 Task: Search one way flight ticket for 1 adult, 1 child, 1 infant in seat in premium economy from St. George: St. George Regional Airport to Rockford: Chicago Rockford International Airport(was Northwest Chicagoland Regional Airport At Rockford) on 5-1-2023. Choice of flights is Delta. Number of bags: 6 checked bags. Price is upto 86000. Outbound departure time preference is 11:00.
Action: Mouse moved to (204, 370)
Screenshot: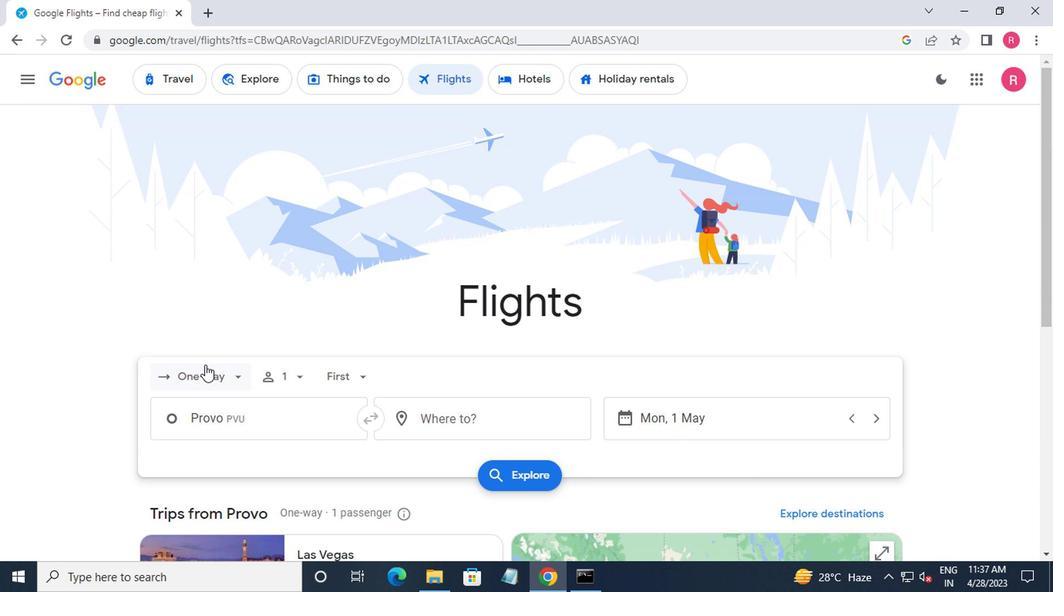 
Action: Mouse pressed left at (204, 370)
Screenshot: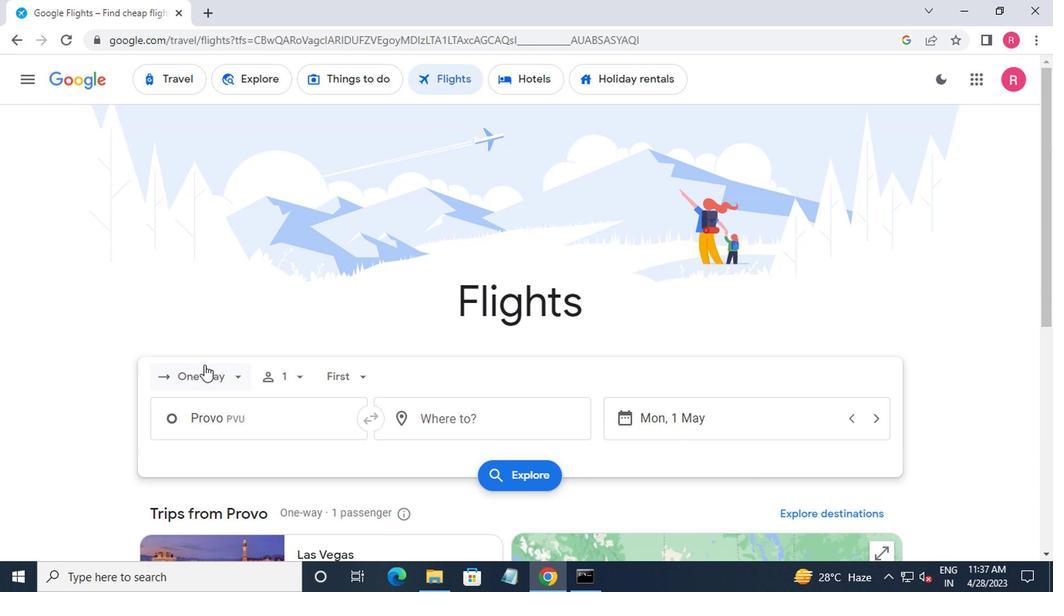 
Action: Mouse moved to (206, 449)
Screenshot: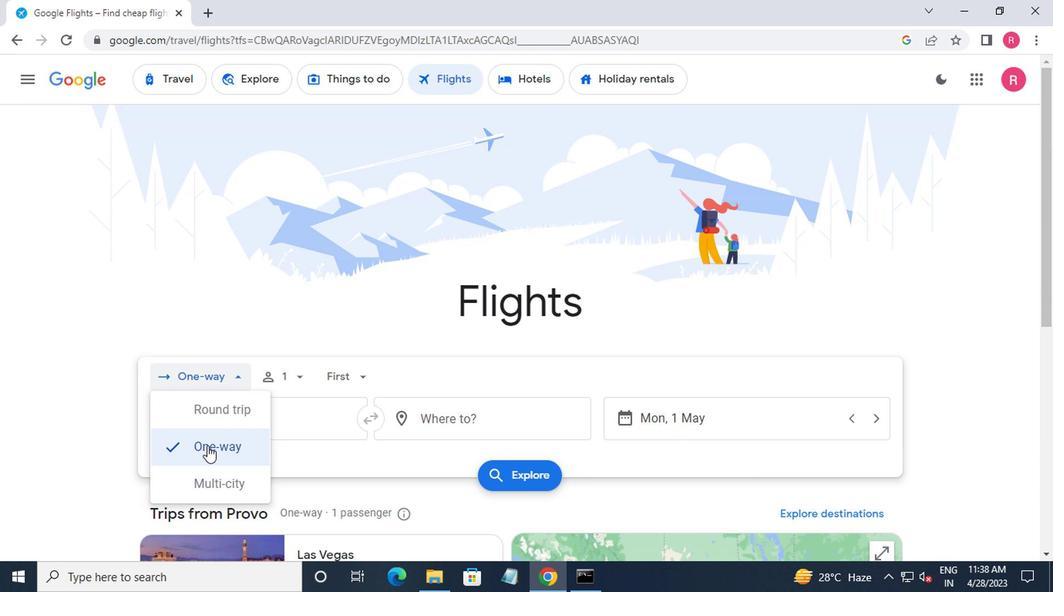 
Action: Mouse pressed left at (206, 449)
Screenshot: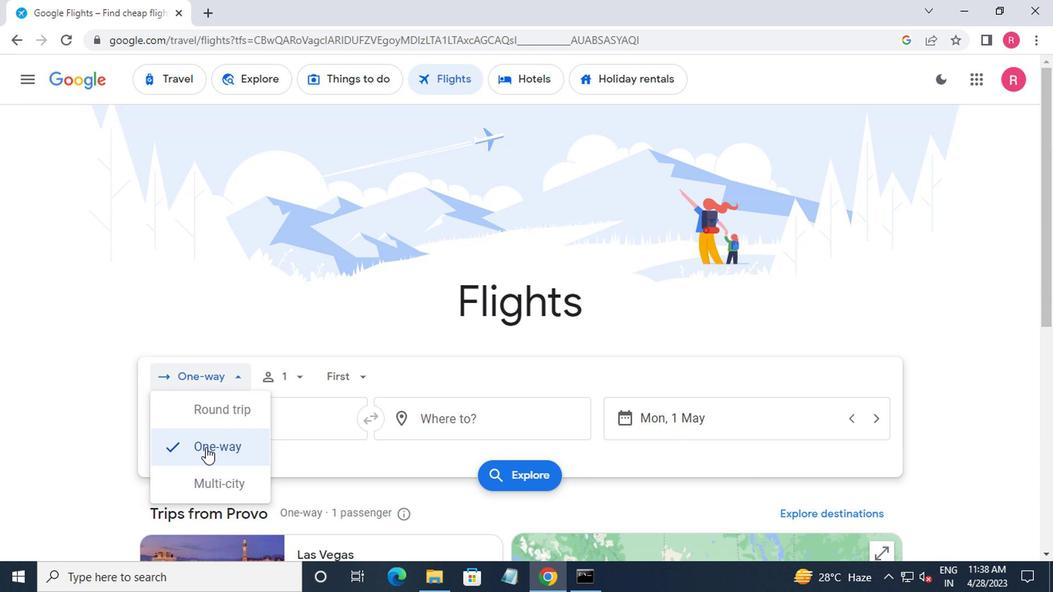 
Action: Mouse moved to (288, 385)
Screenshot: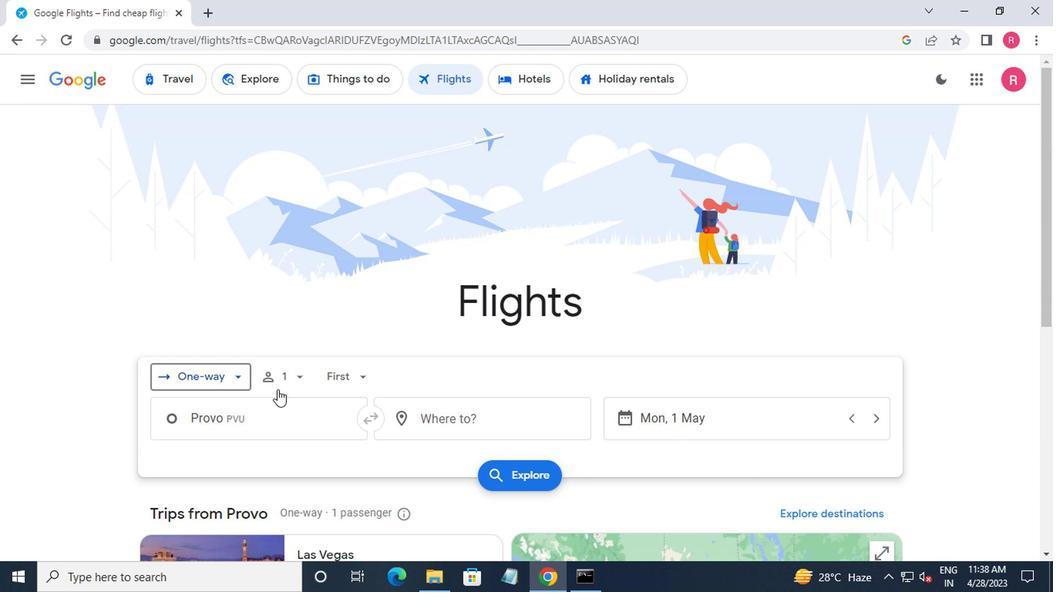 
Action: Mouse pressed left at (288, 385)
Screenshot: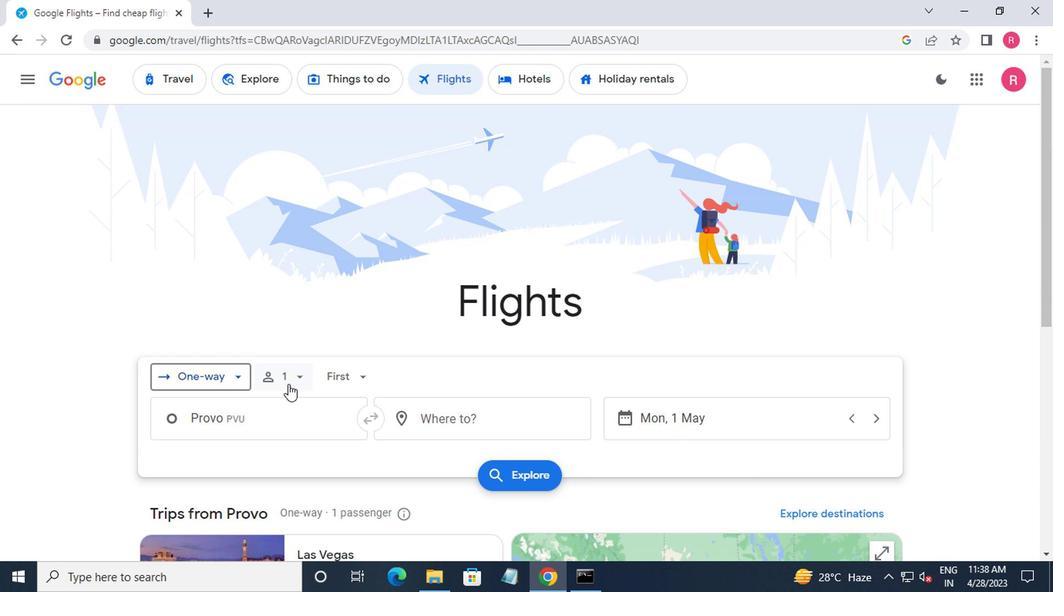 
Action: Mouse moved to (414, 459)
Screenshot: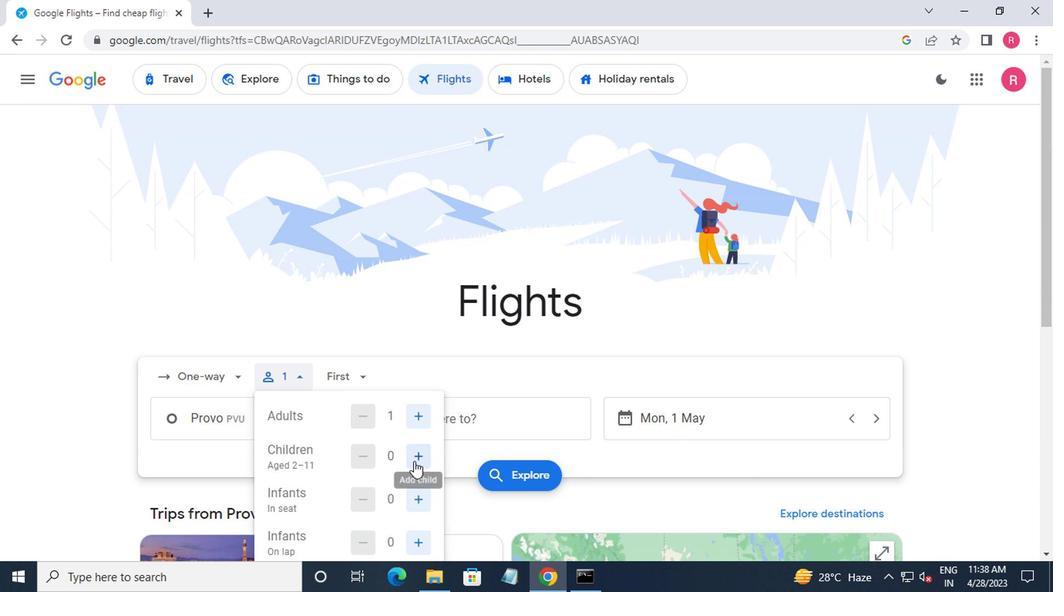 
Action: Mouse pressed left at (414, 459)
Screenshot: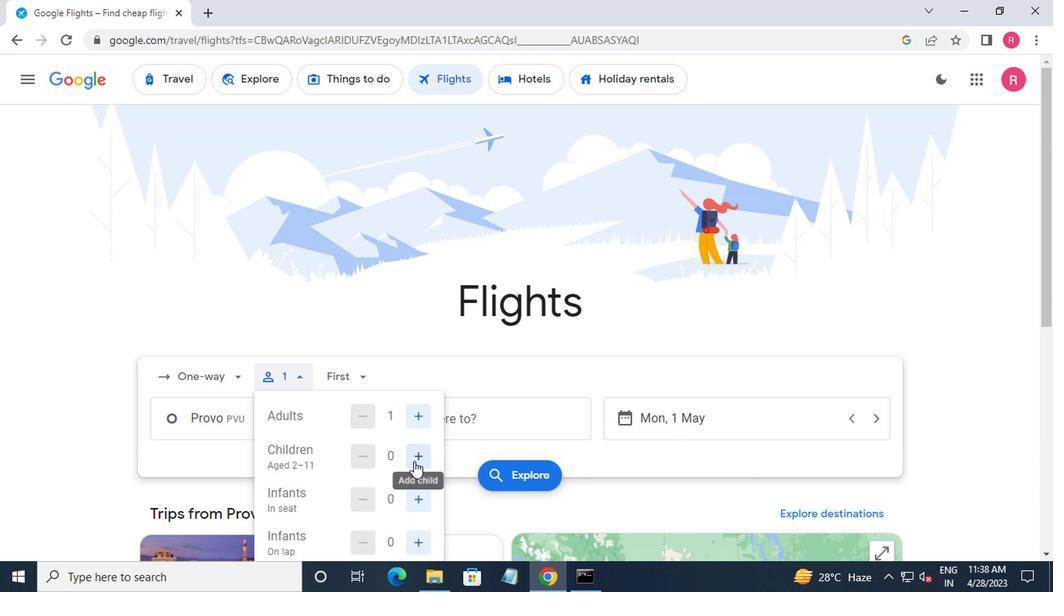 
Action: Mouse moved to (414, 509)
Screenshot: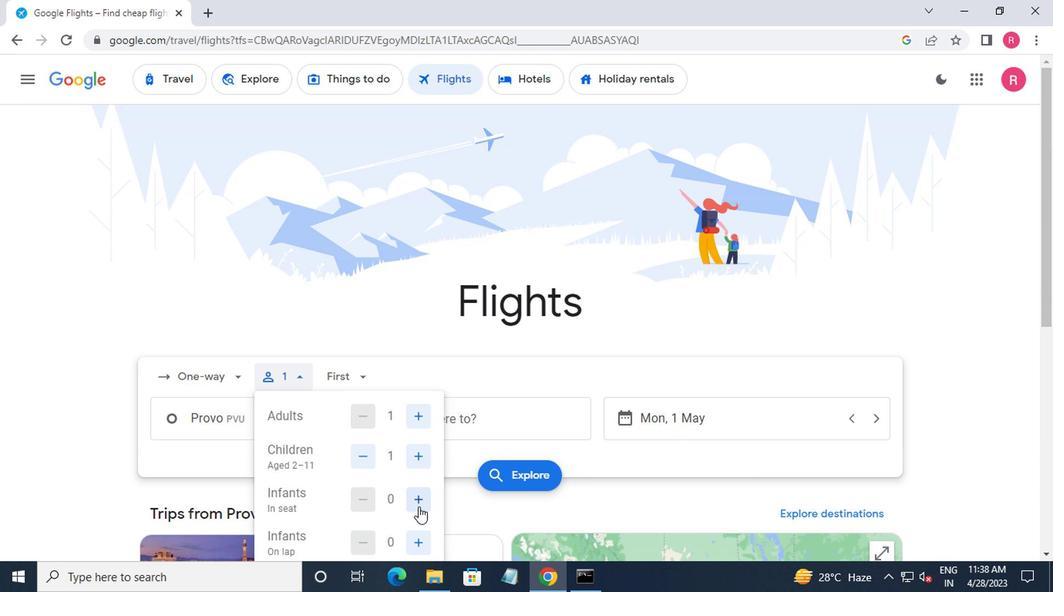 
Action: Mouse pressed left at (414, 509)
Screenshot: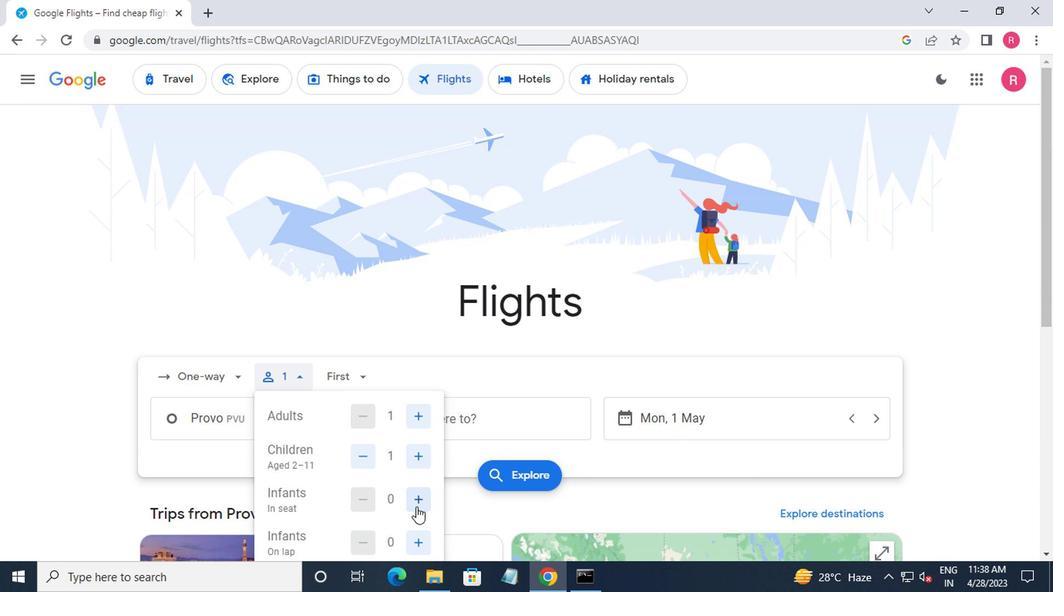 
Action: Mouse moved to (350, 384)
Screenshot: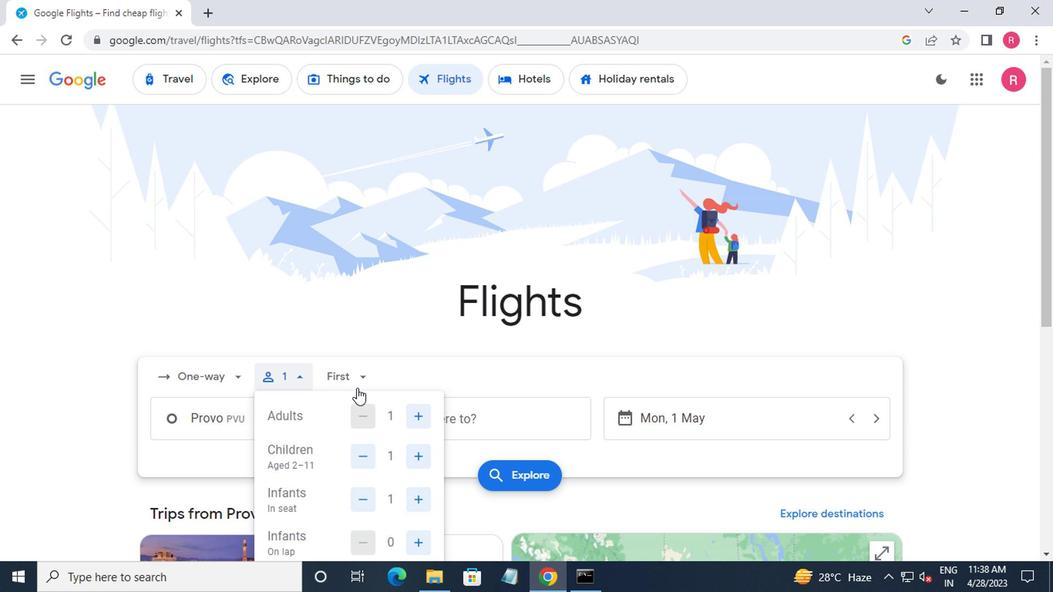 
Action: Mouse pressed left at (350, 384)
Screenshot: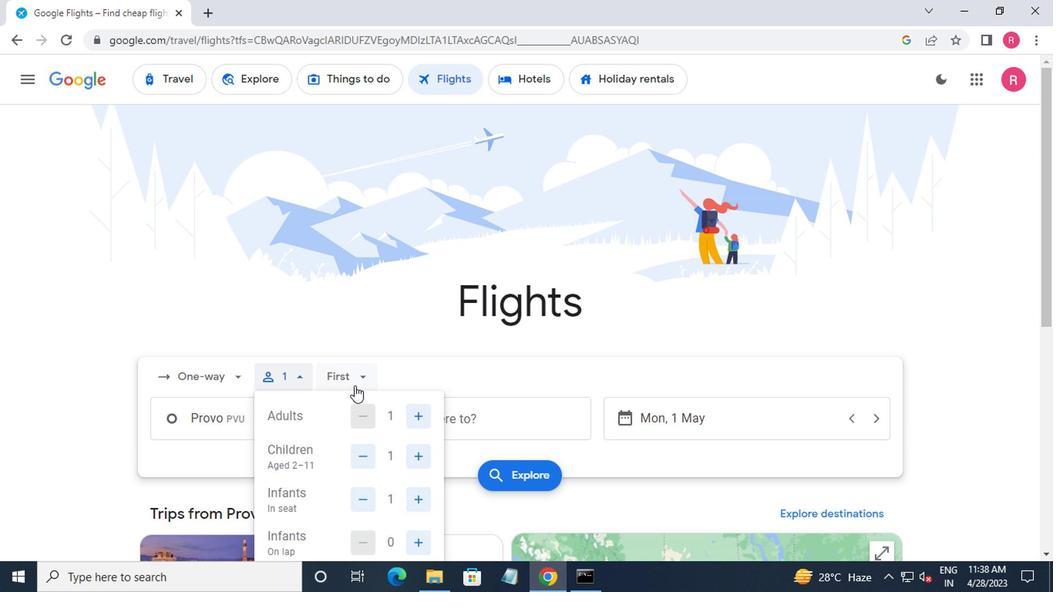 
Action: Mouse moved to (386, 458)
Screenshot: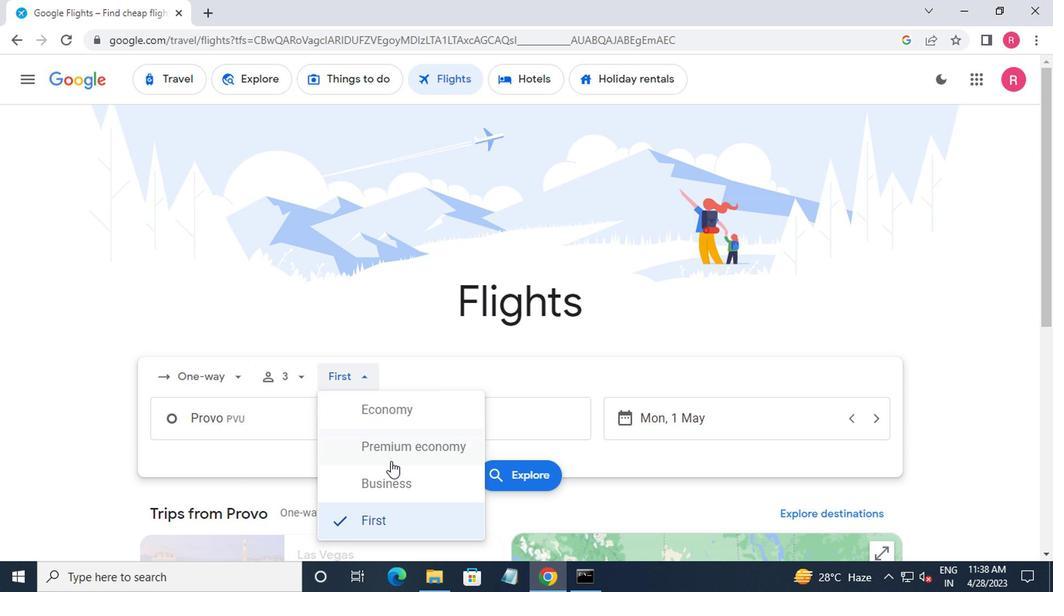 
Action: Mouse pressed left at (386, 458)
Screenshot: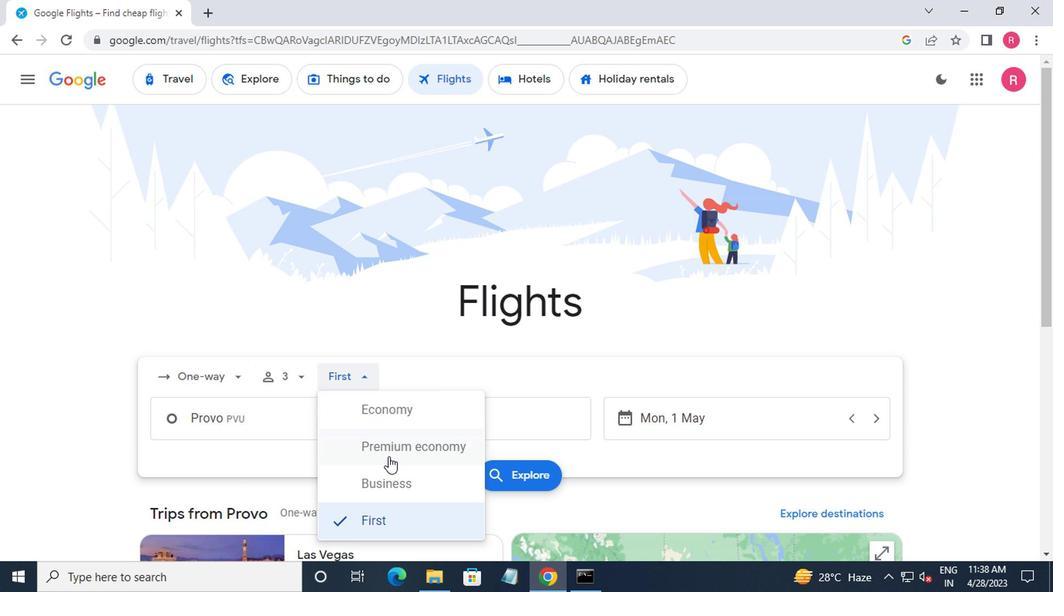 
Action: Mouse moved to (307, 423)
Screenshot: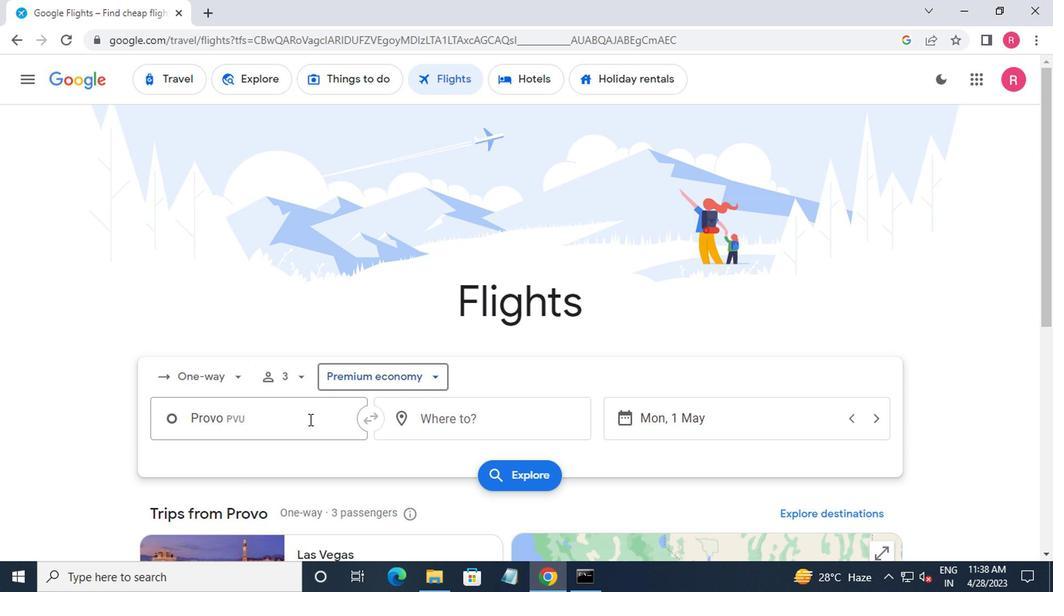 
Action: Mouse pressed left at (307, 423)
Screenshot: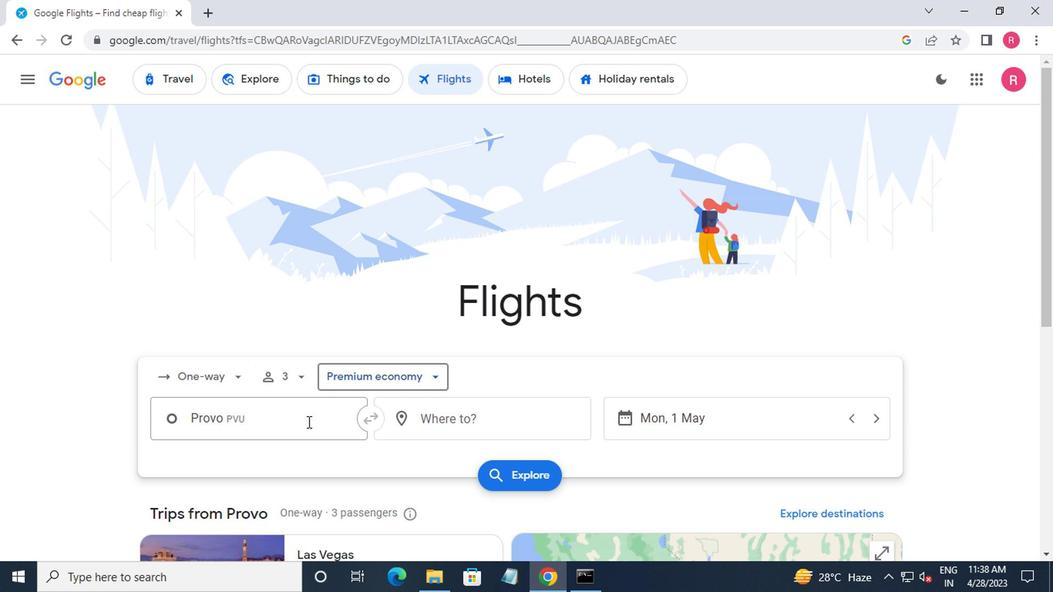 
Action: Mouse moved to (307, 424)
Screenshot: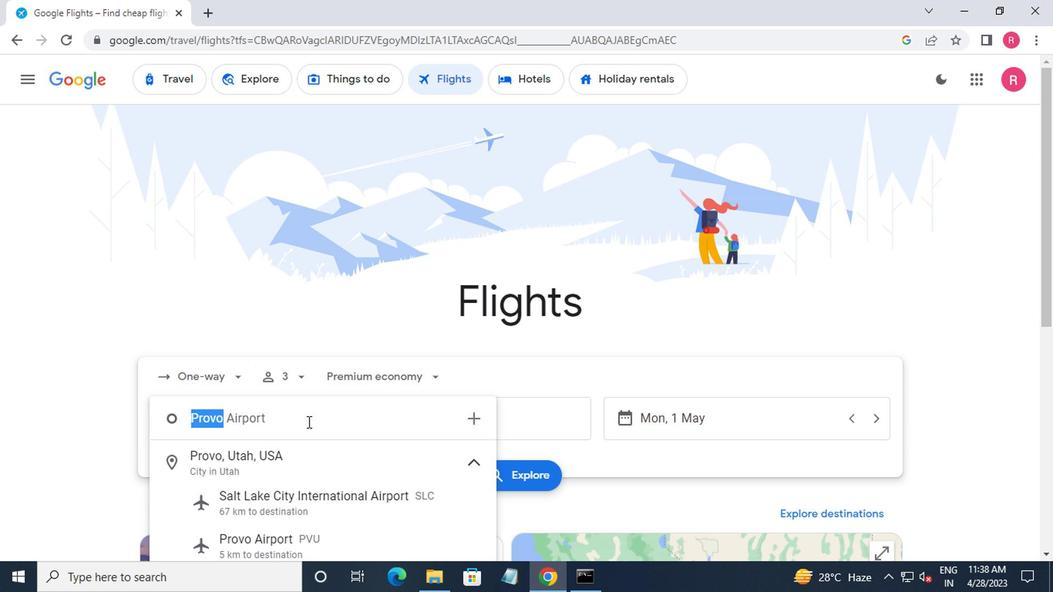 
Action: Key pressed <Key.shift><Key.shift><Key.shift><Key.shift><Key.shift><Key.shift><Key.shift><Key.shift><Key.shift><Key.shift>ST.<Key.space><Key.shift><Key.shift><Key.shift><Key.shift><Key.shift><Key.shift><Key.shift><Key.shift><Key.shift><Key.shift><Key.shift><Key.shift><Key.shift><Key.shift>GE
Screenshot: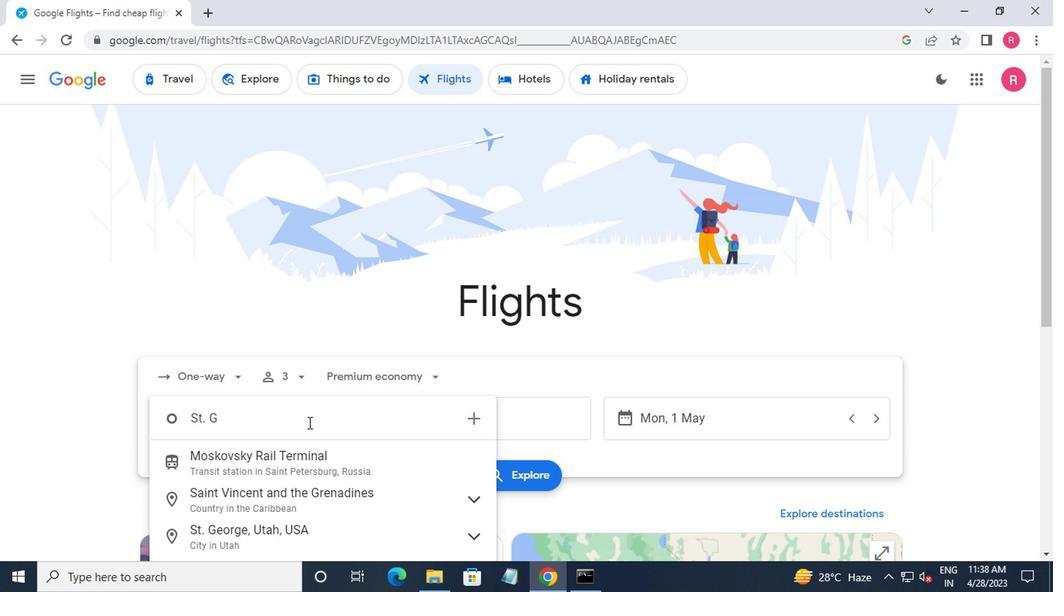 
Action: Mouse moved to (236, 544)
Screenshot: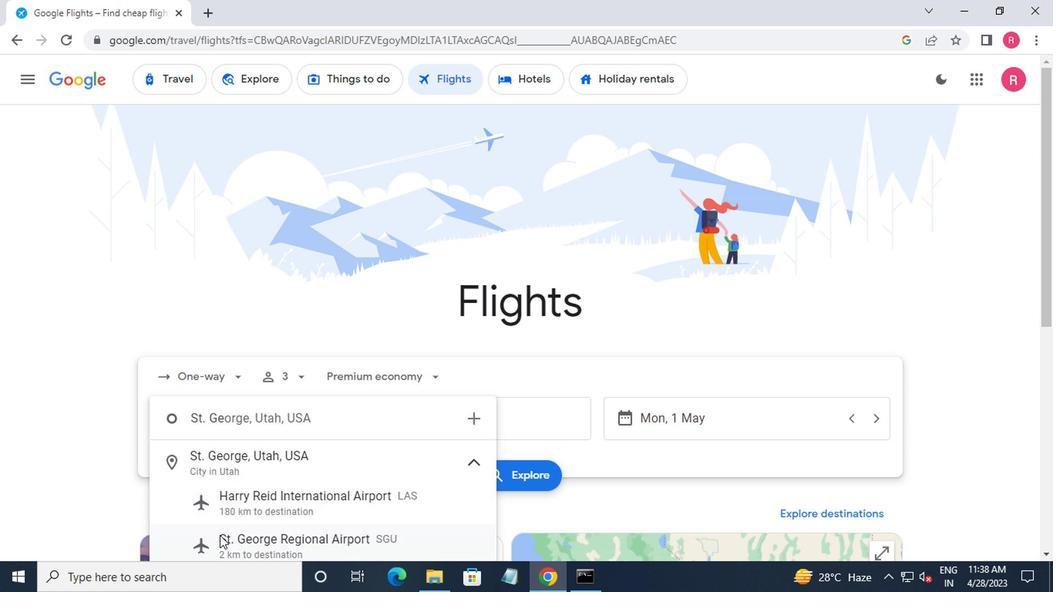 
Action: Mouse pressed left at (236, 544)
Screenshot: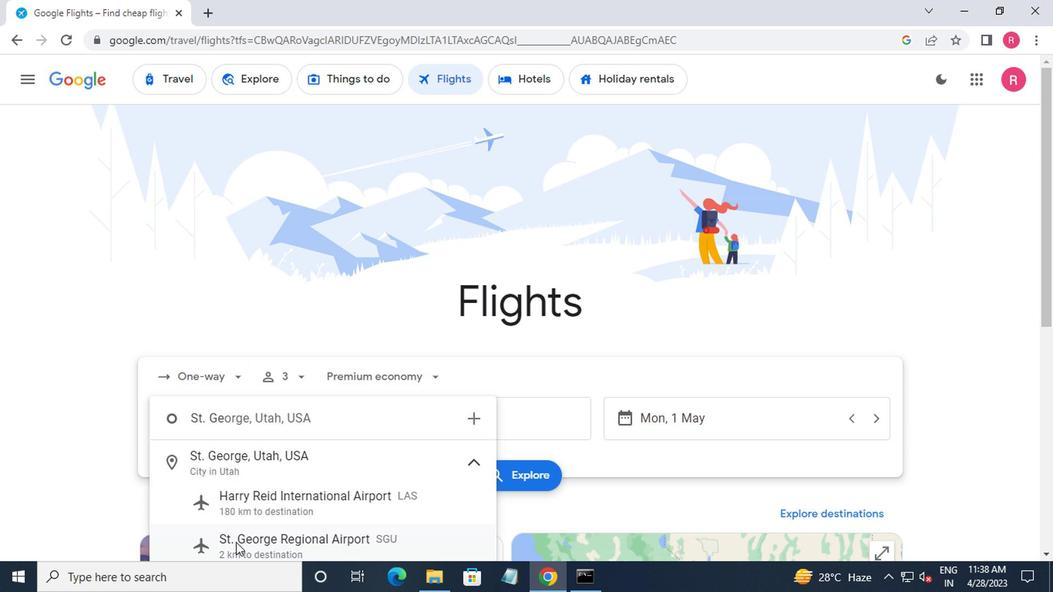 
Action: Mouse moved to (440, 434)
Screenshot: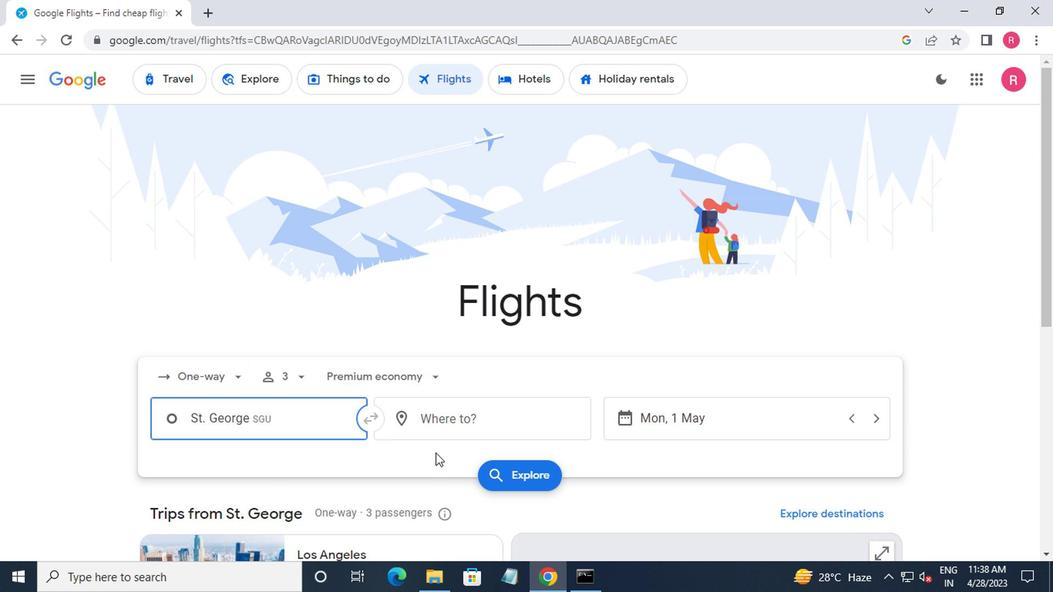 
Action: Mouse pressed left at (440, 434)
Screenshot: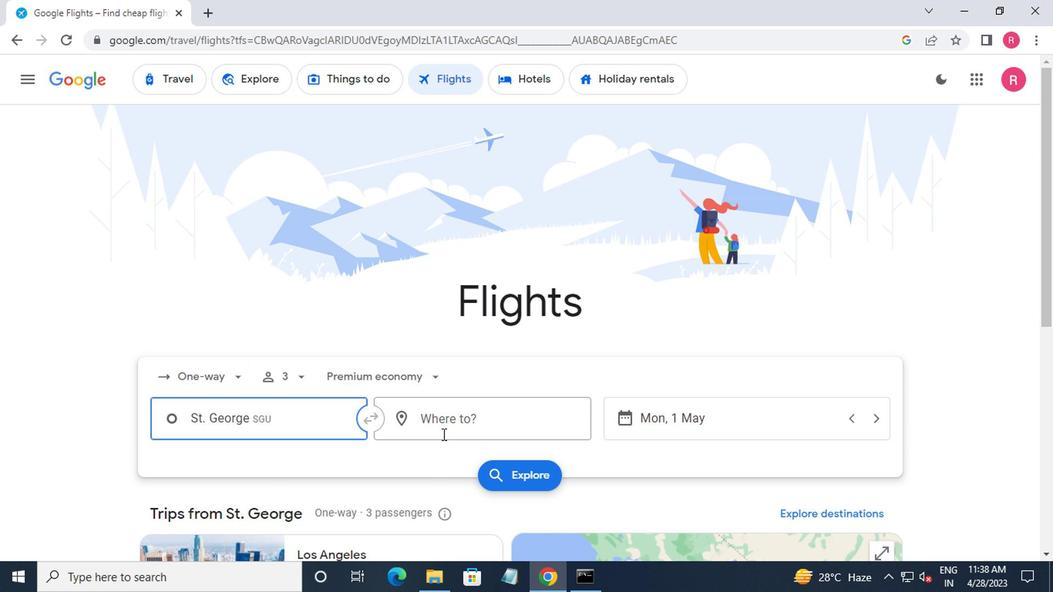 
Action: Mouse moved to (436, 448)
Screenshot: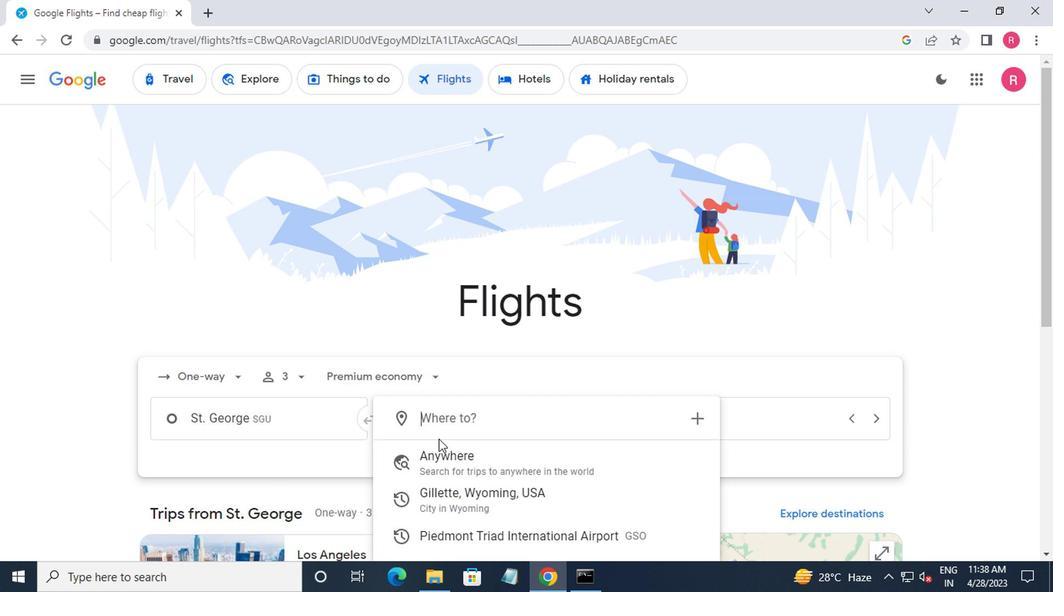 
Action: Mouse scrolled (436, 447) with delta (0, -1)
Screenshot: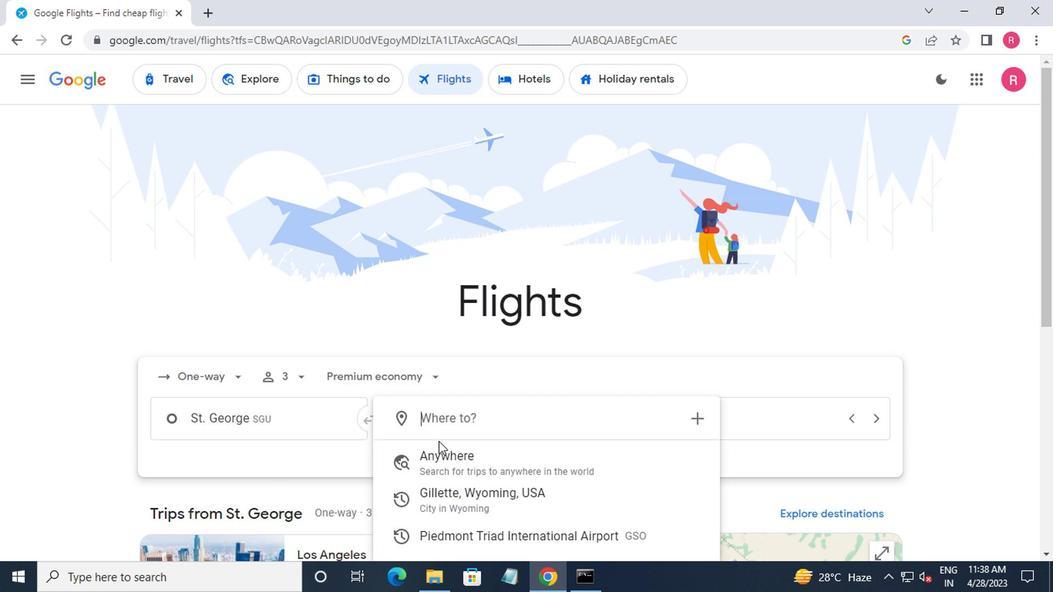 
Action: Mouse moved to (436, 462)
Screenshot: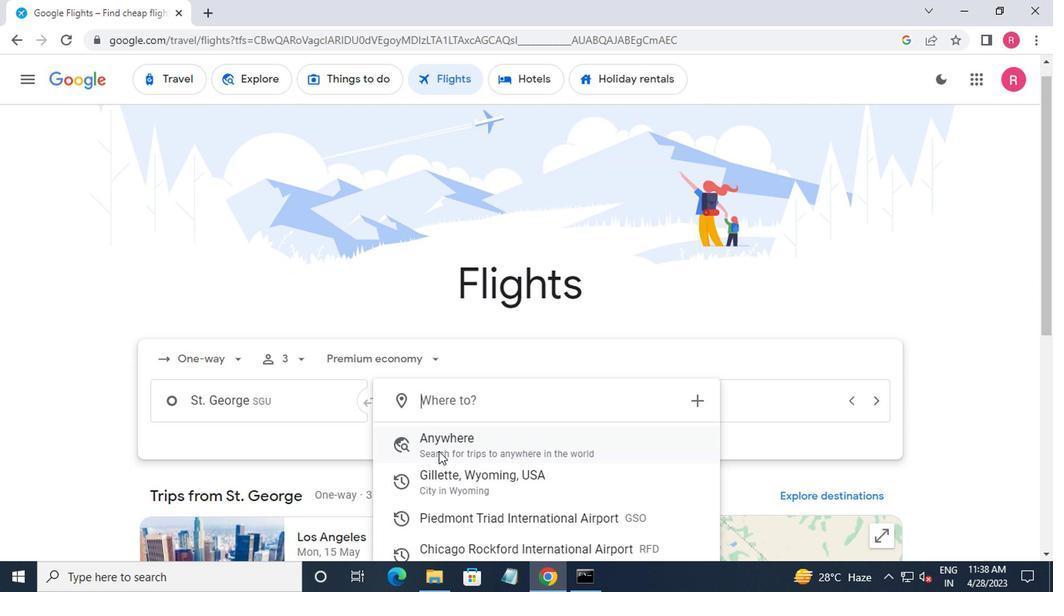 
Action: Mouse scrolled (436, 461) with delta (0, -1)
Screenshot: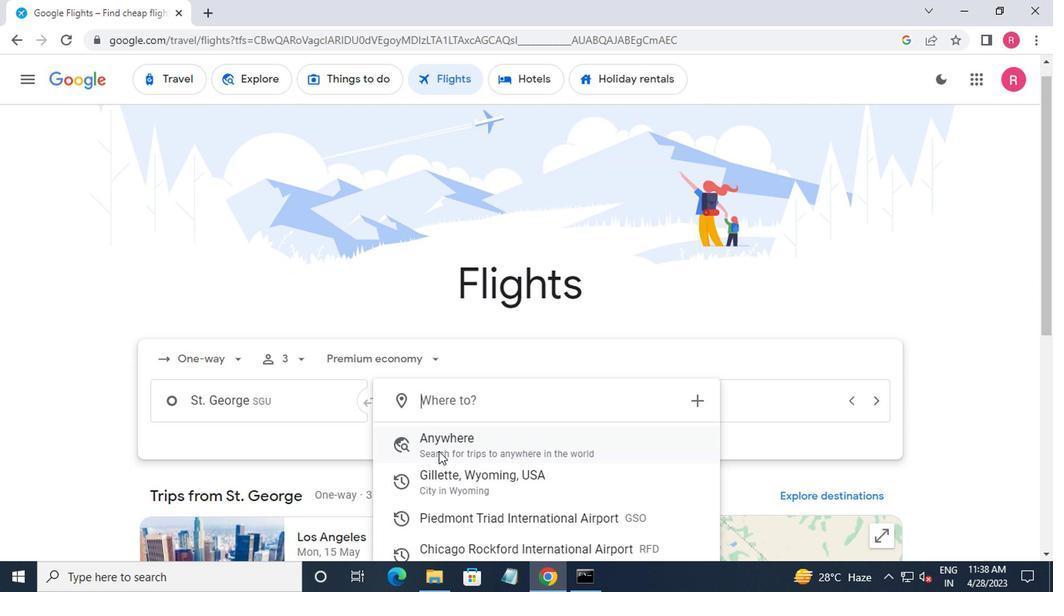 
Action: Mouse moved to (432, 423)
Screenshot: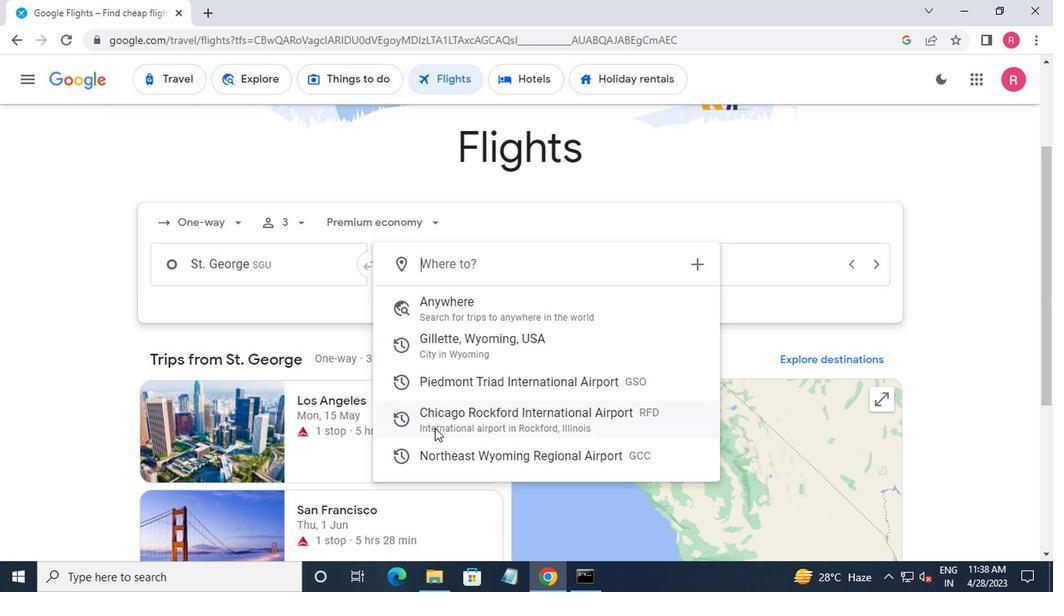 
Action: Mouse pressed left at (432, 423)
Screenshot: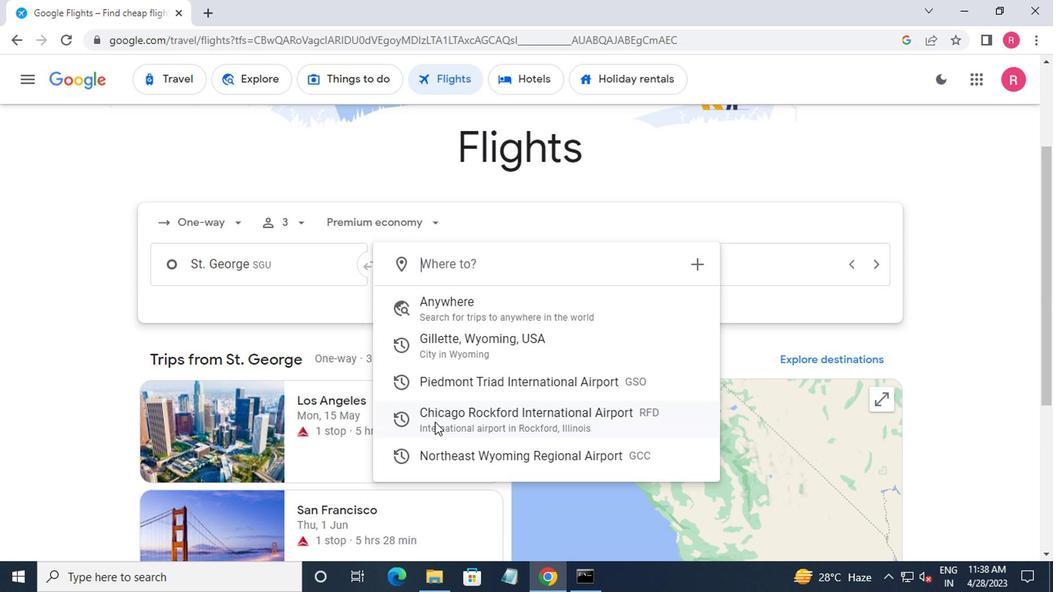 
Action: Mouse moved to (704, 270)
Screenshot: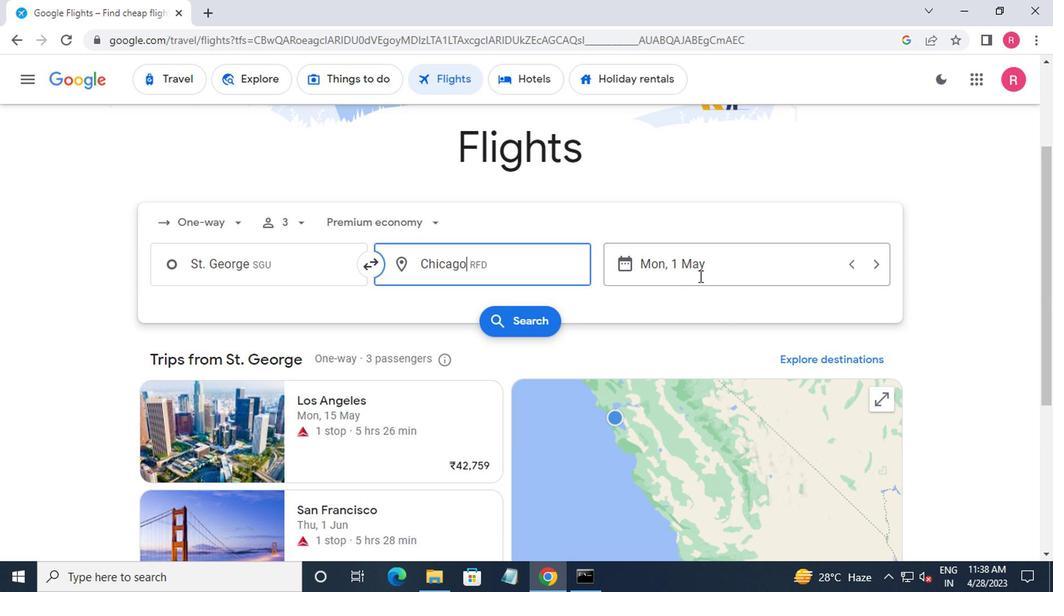 
Action: Mouse pressed left at (704, 270)
Screenshot: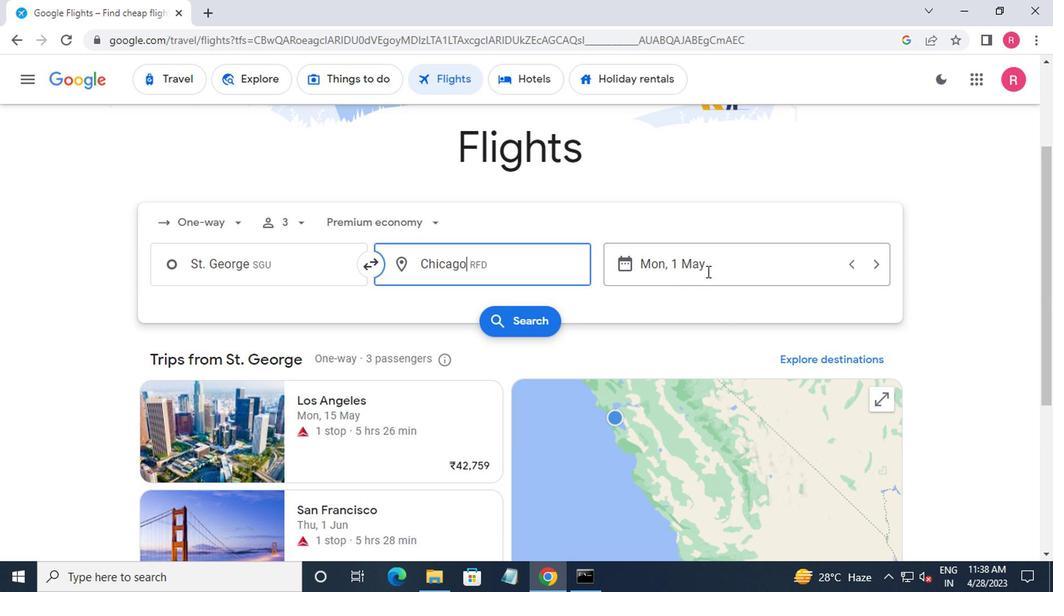 
Action: Mouse moved to (675, 289)
Screenshot: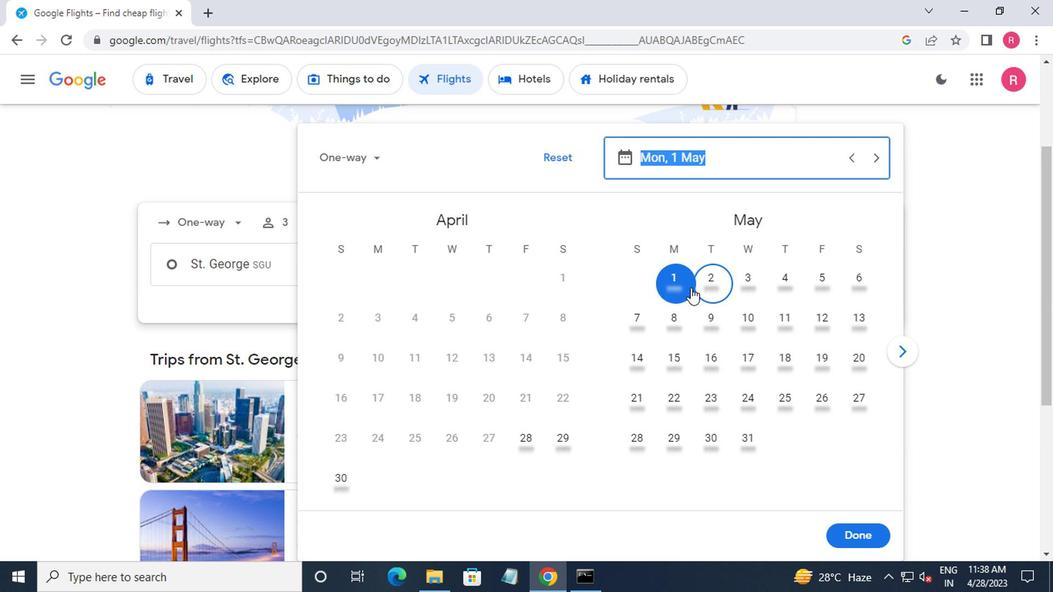 
Action: Mouse pressed left at (675, 289)
Screenshot: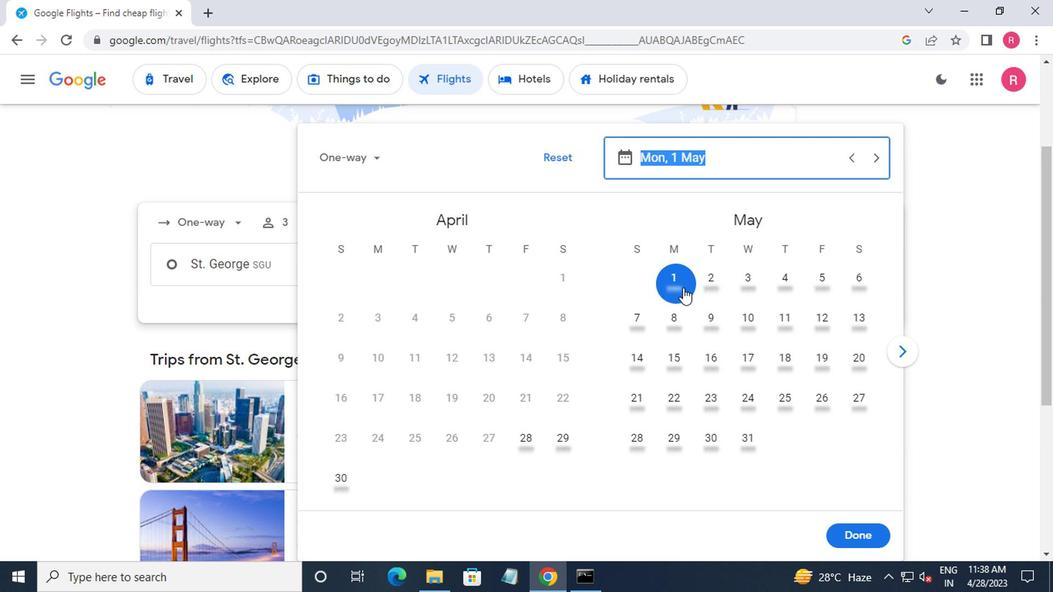 
Action: Mouse moved to (844, 543)
Screenshot: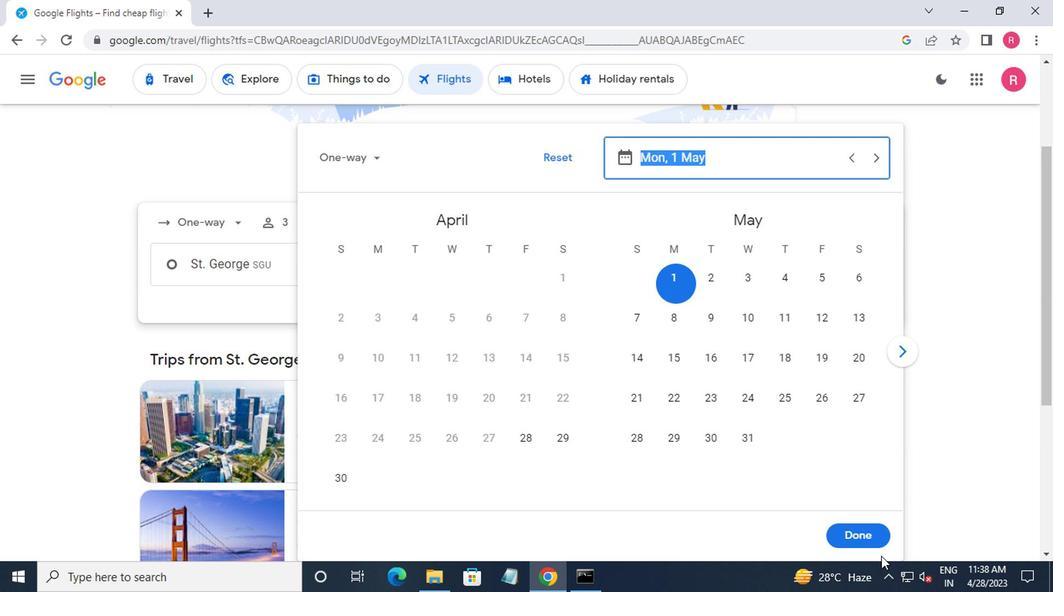 
Action: Mouse pressed left at (844, 543)
Screenshot: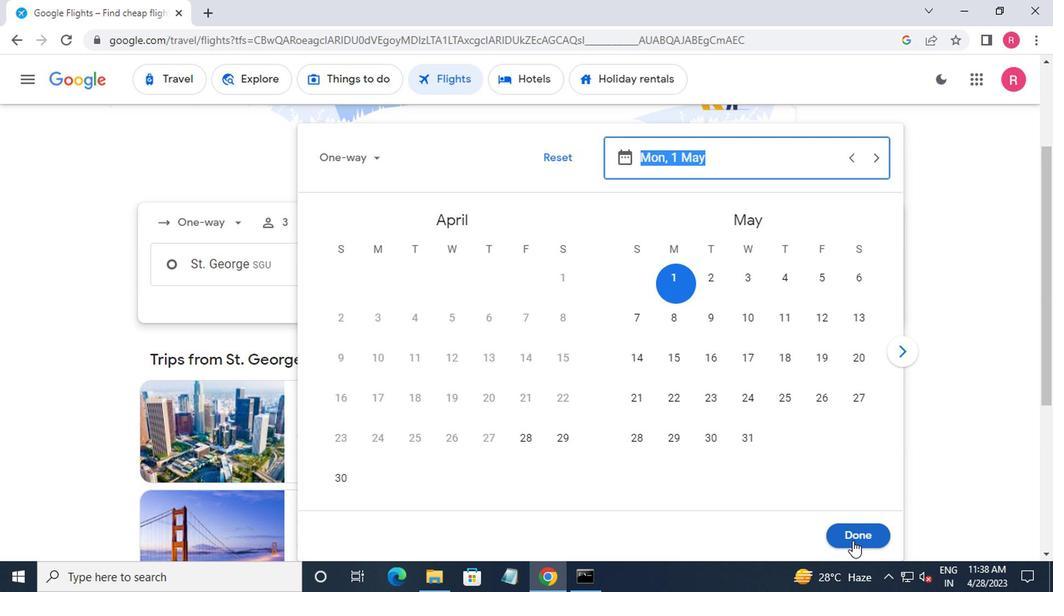 
Action: Mouse moved to (503, 310)
Screenshot: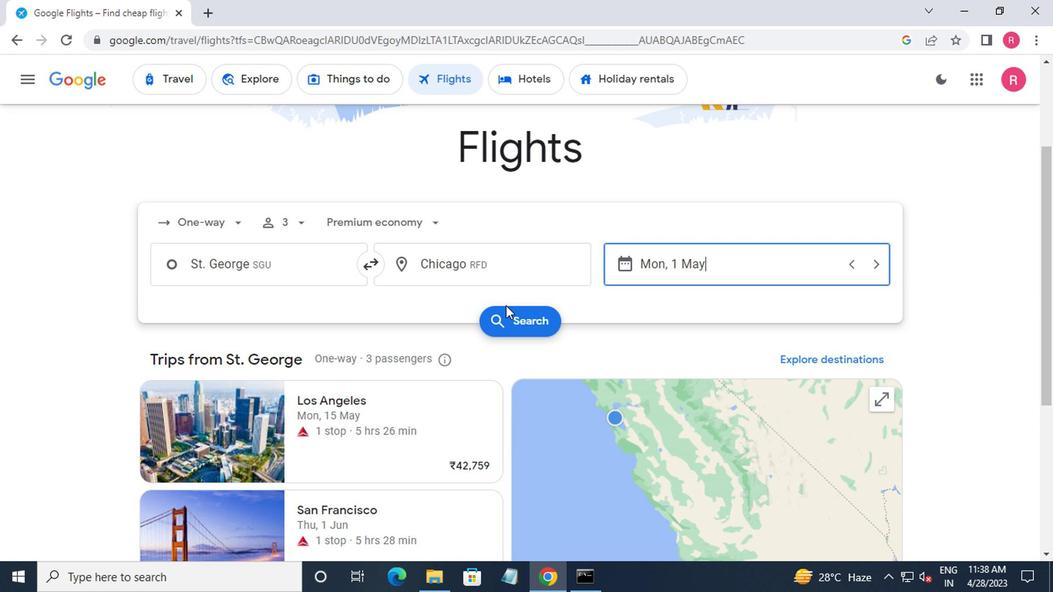 
Action: Mouse pressed left at (503, 310)
Screenshot: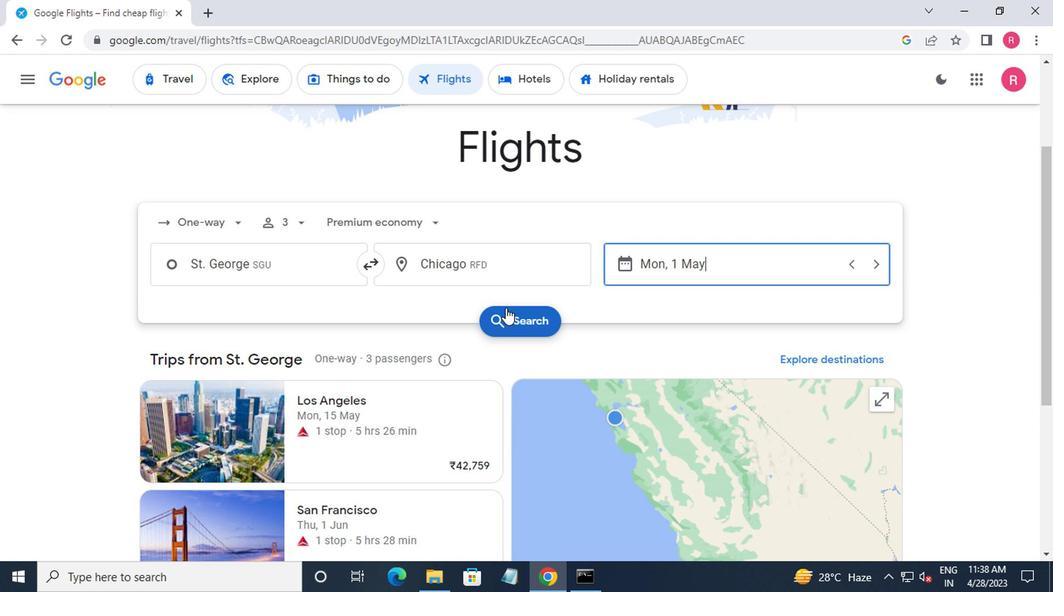 
Action: Mouse moved to (169, 225)
Screenshot: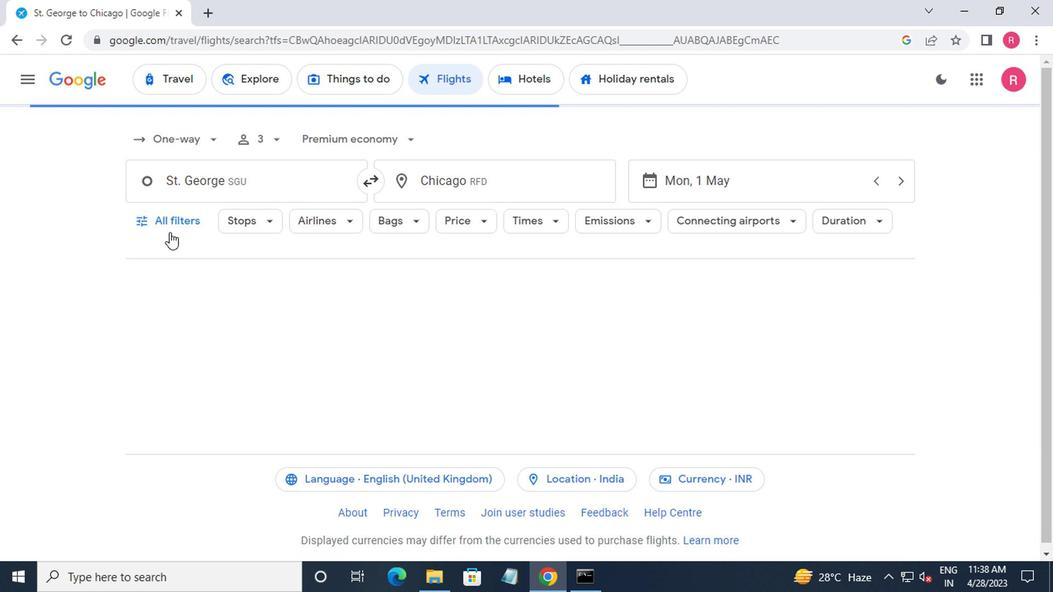 
Action: Mouse pressed left at (169, 225)
Screenshot: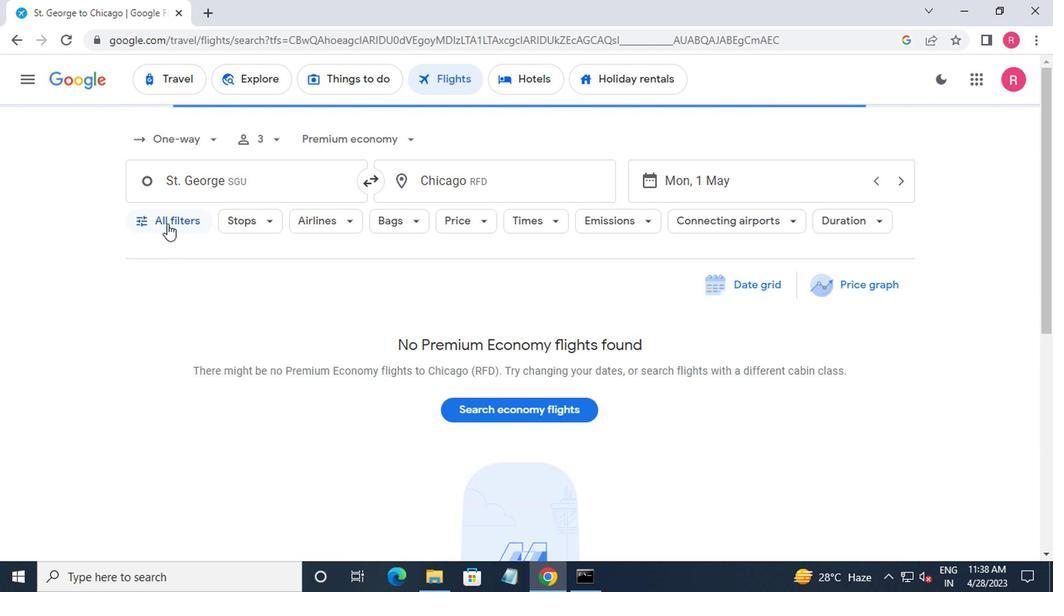 
Action: Mouse moved to (200, 440)
Screenshot: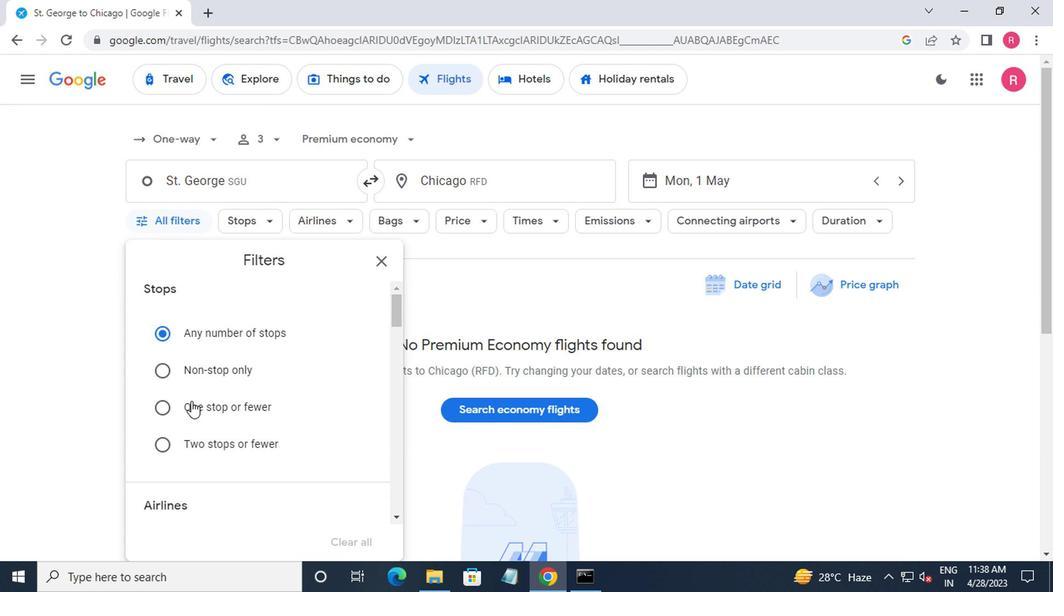 
Action: Mouse scrolled (200, 439) with delta (0, 0)
Screenshot: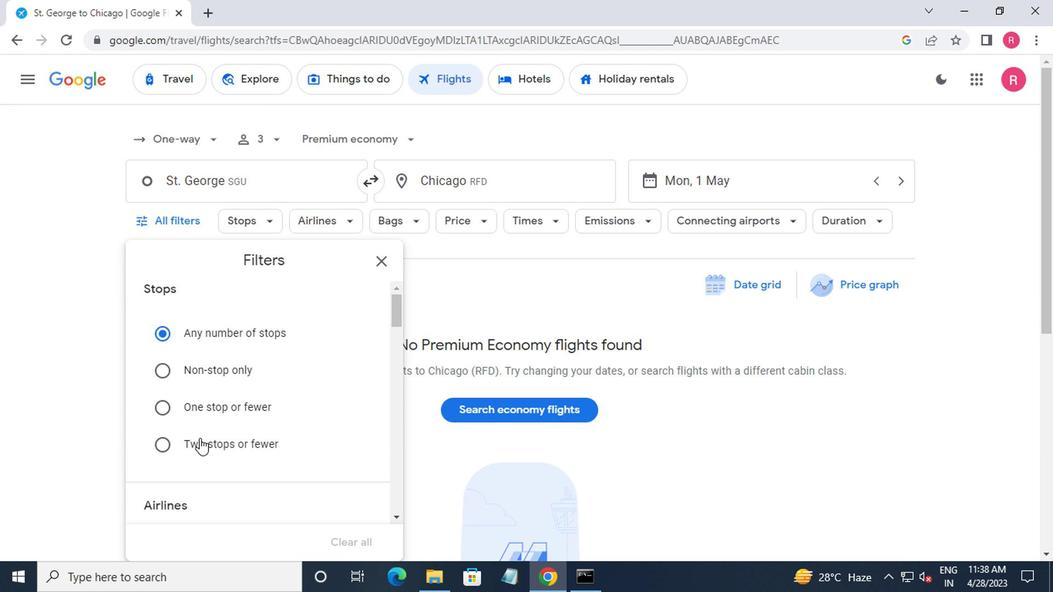 
Action: Mouse scrolled (200, 439) with delta (0, 0)
Screenshot: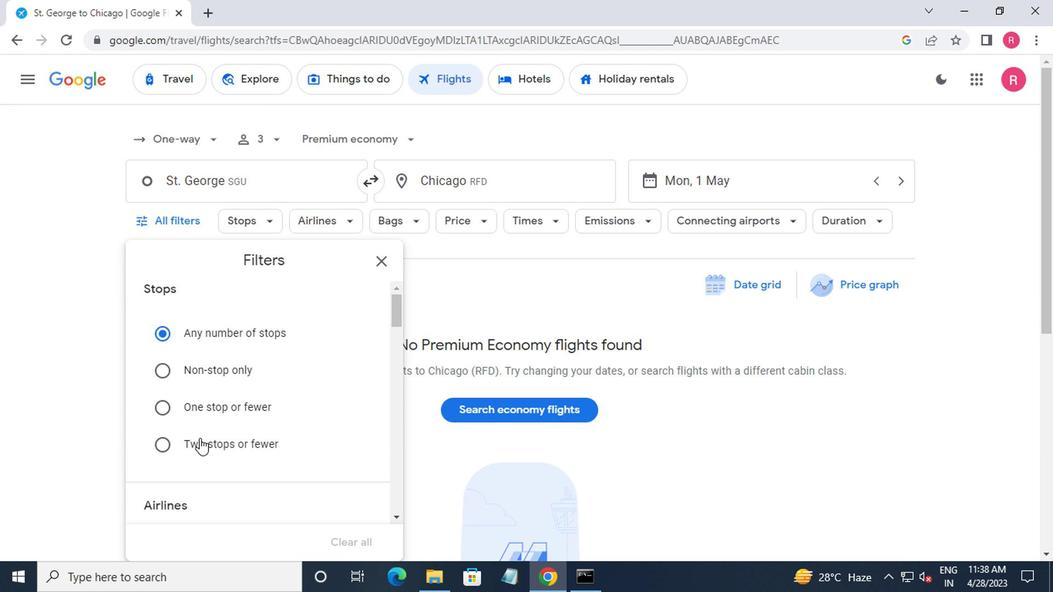 
Action: Mouse scrolled (200, 439) with delta (0, 0)
Screenshot: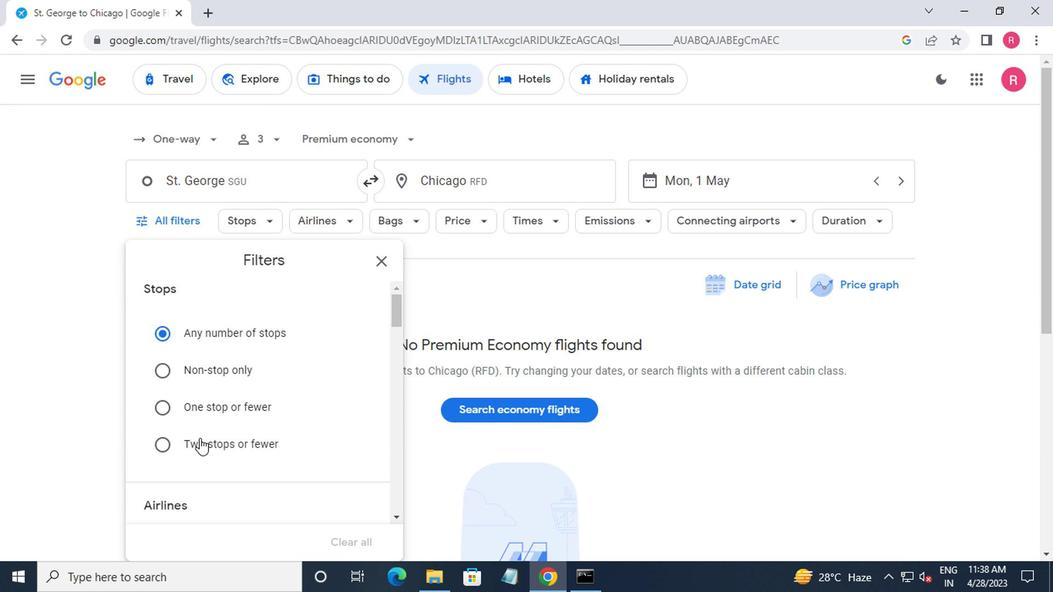 
Action: Mouse moved to (201, 434)
Screenshot: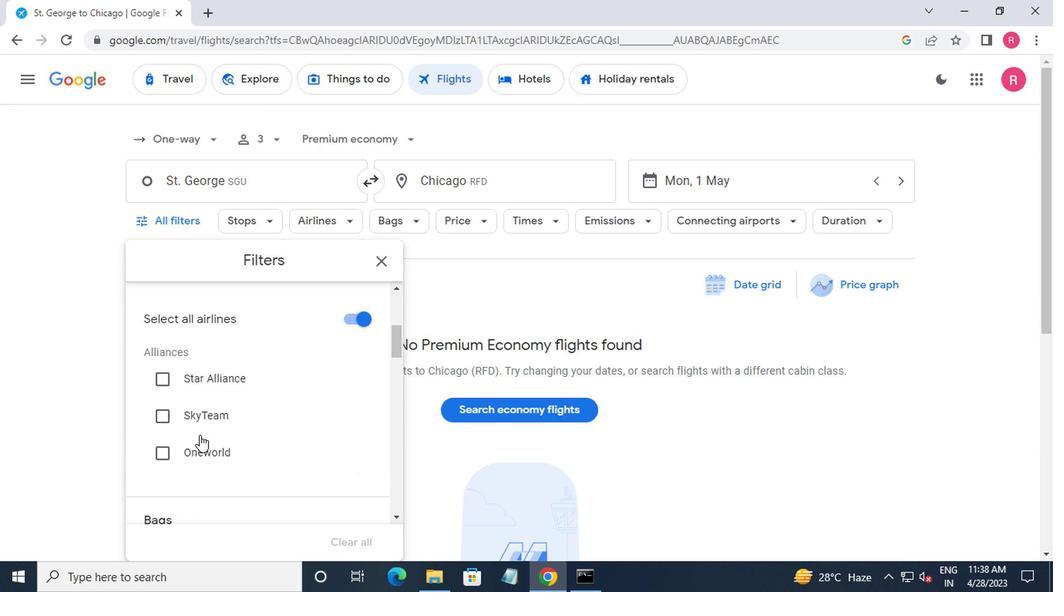 
Action: Mouse scrolled (201, 433) with delta (0, -1)
Screenshot: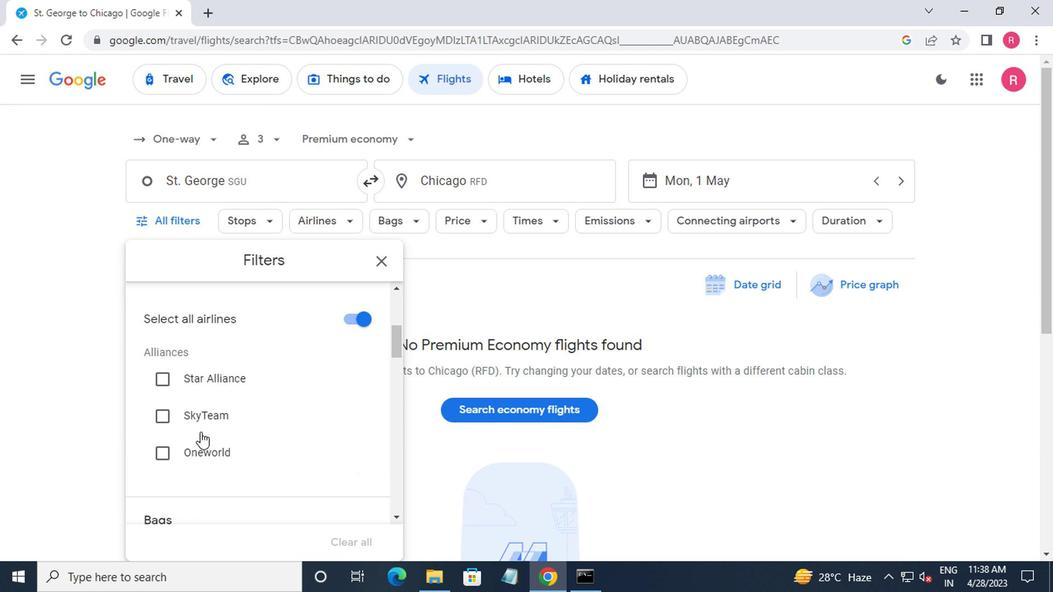 
Action: Mouse moved to (205, 428)
Screenshot: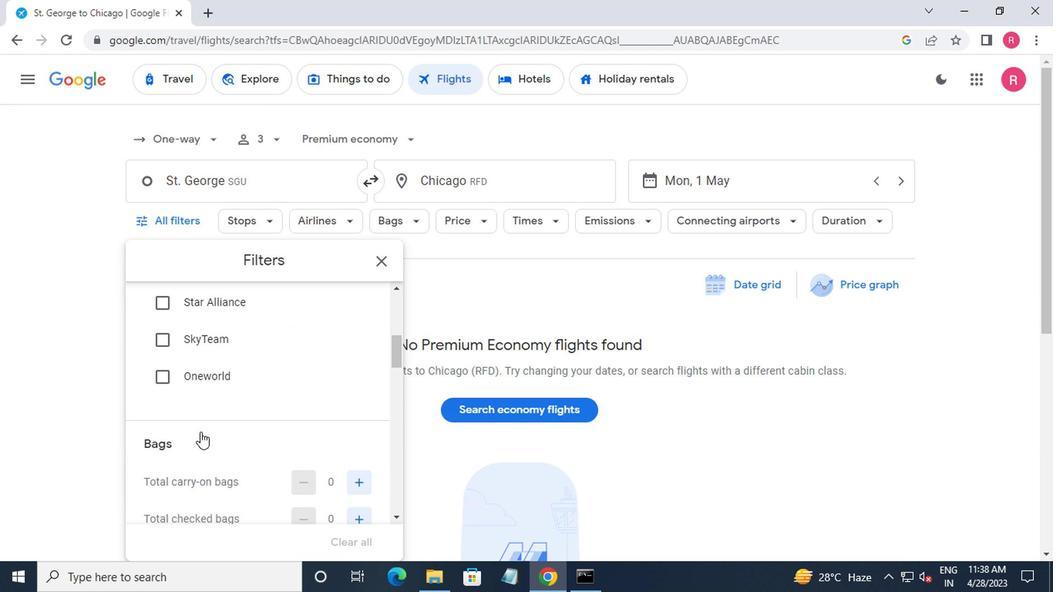 
Action: Mouse scrolled (205, 429) with delta (0, 0)
Screenshot: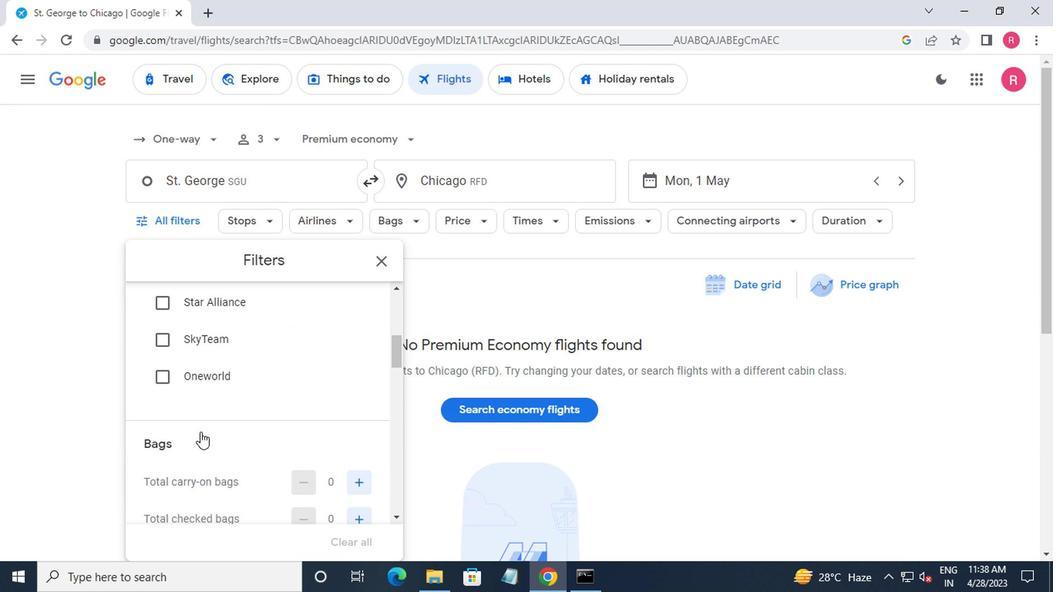 
Action: Mouse moved to (208, 426)
Screenshot: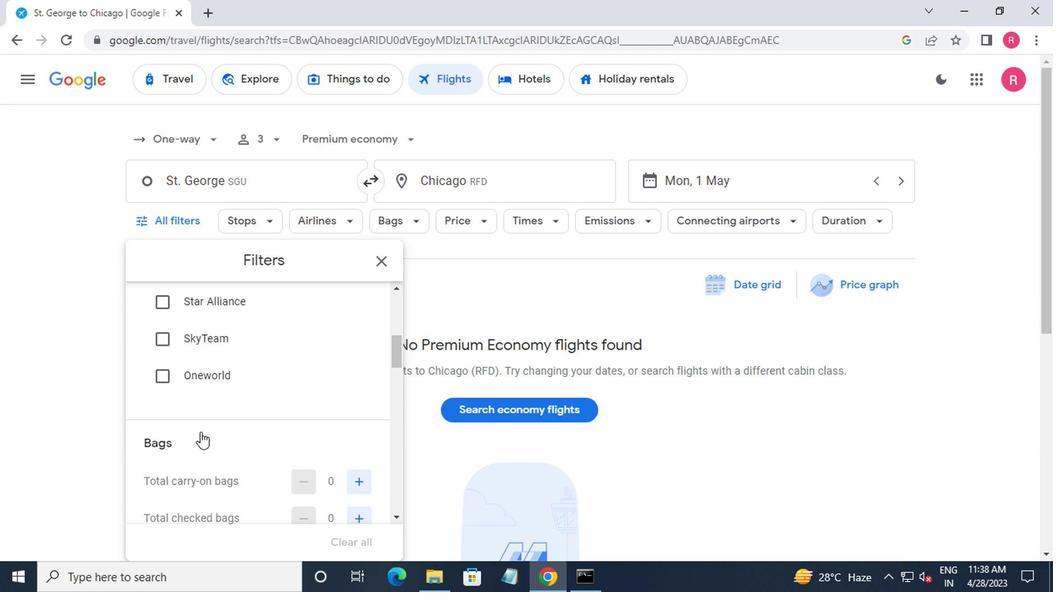 
Action: Mouse scrolled (208, 427) with delta (0, 0)
Screenshot: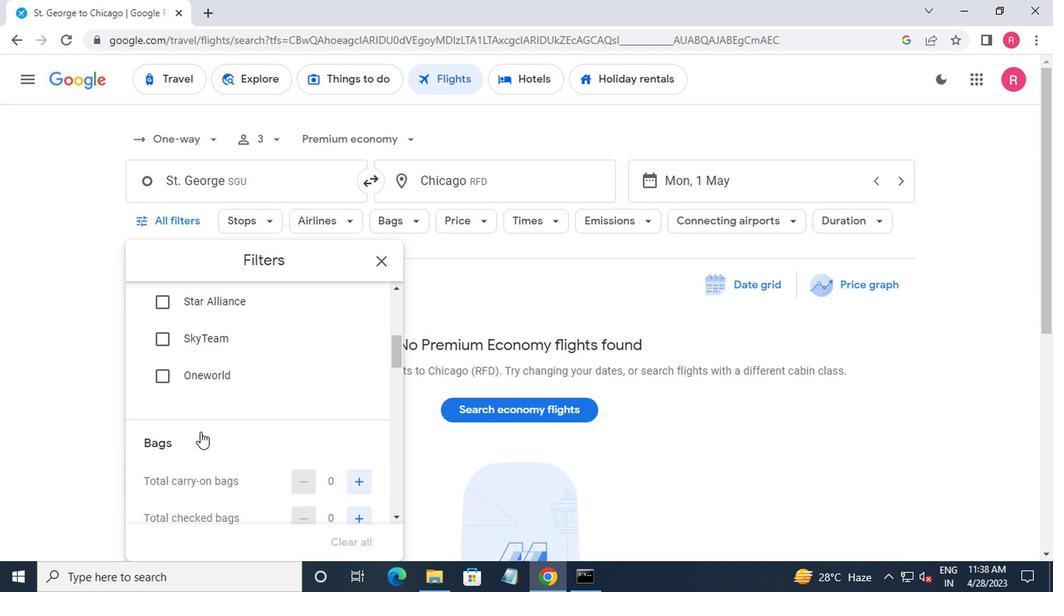 
Action: Mouse moved to (208, 425)
Screenshot: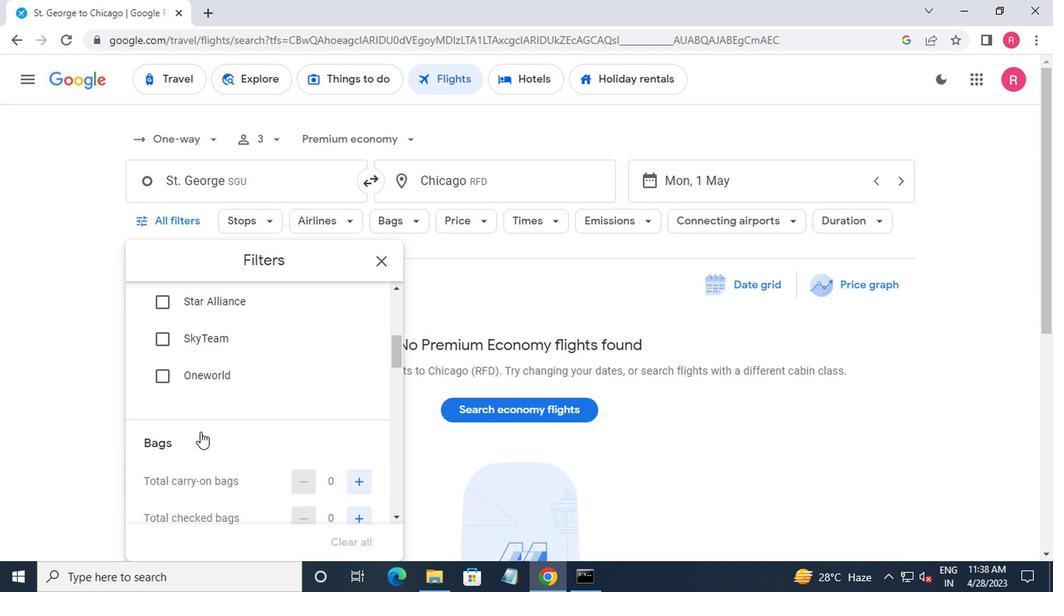 
Action: Mouse scrolled (208, 424) with delta (0, 0)
Screenshot: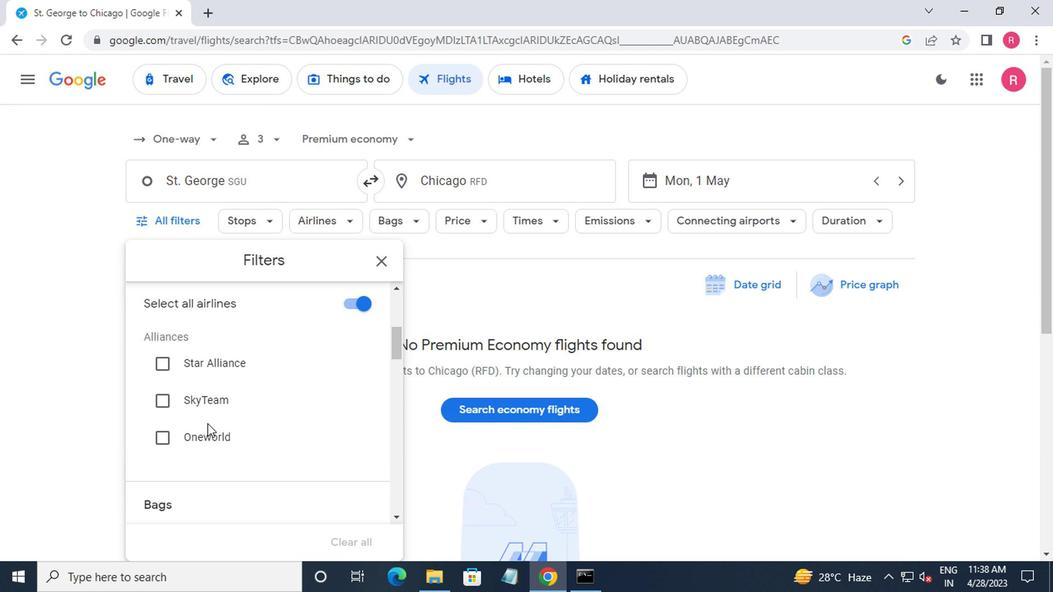 
Action: Mouse scrolled (208, 424) with delta (0, 0)
Screenshot: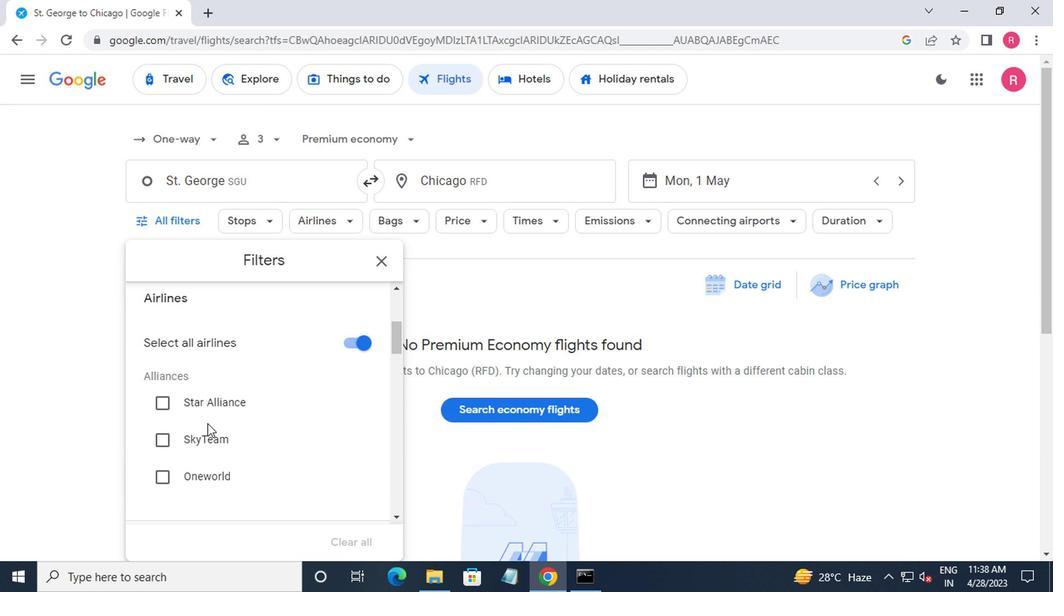 
Action: Mouse scrolled (208, 424) with delta (0, 0)
Screenshot: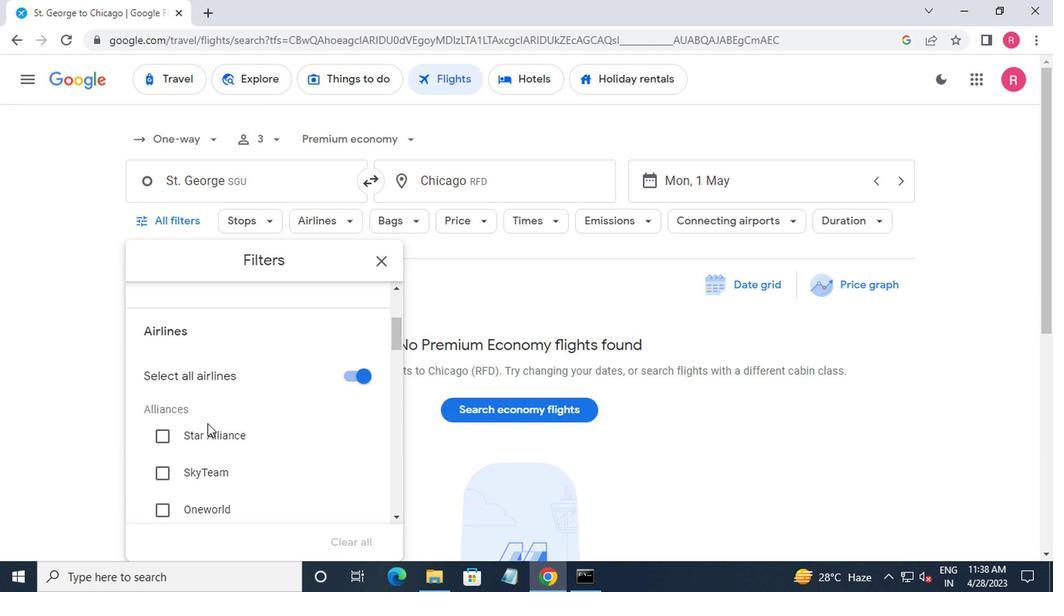 
Action: Mouse moved to (354, 444)
Screenshot: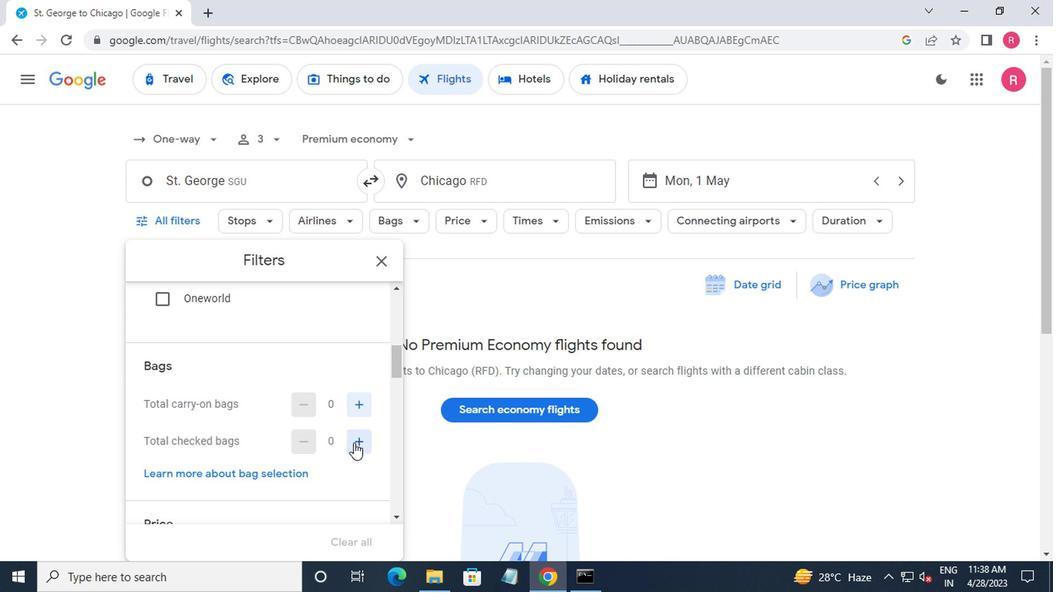 
Action: Mouse pressed left at (354, 444)
Screenshot: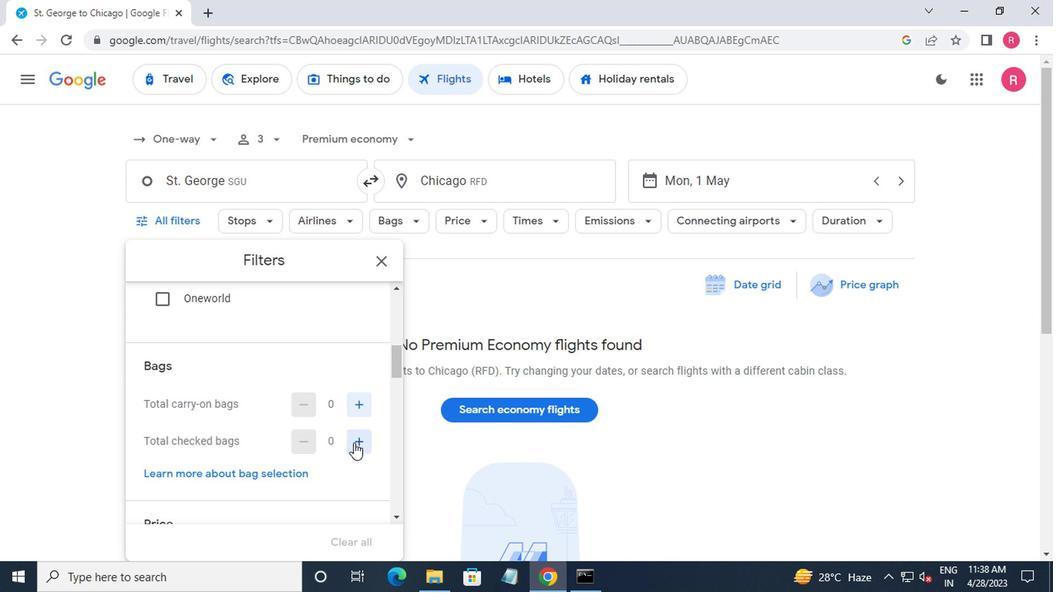 
Action: Mouse moved to (354, 445)
Screenshot: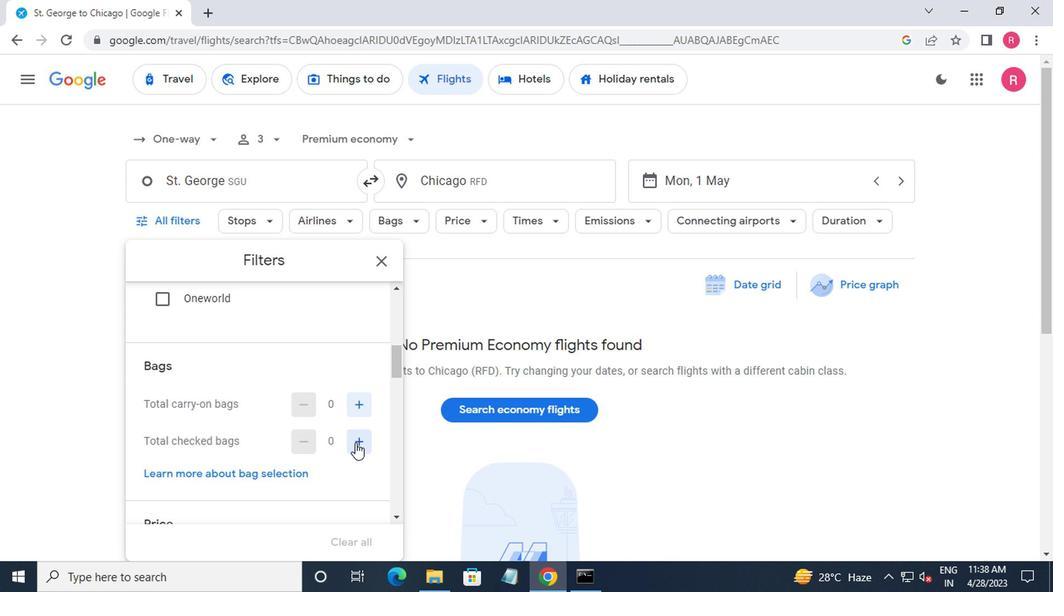
Action: Mouse pressed left at (354, 445)
Screenshot: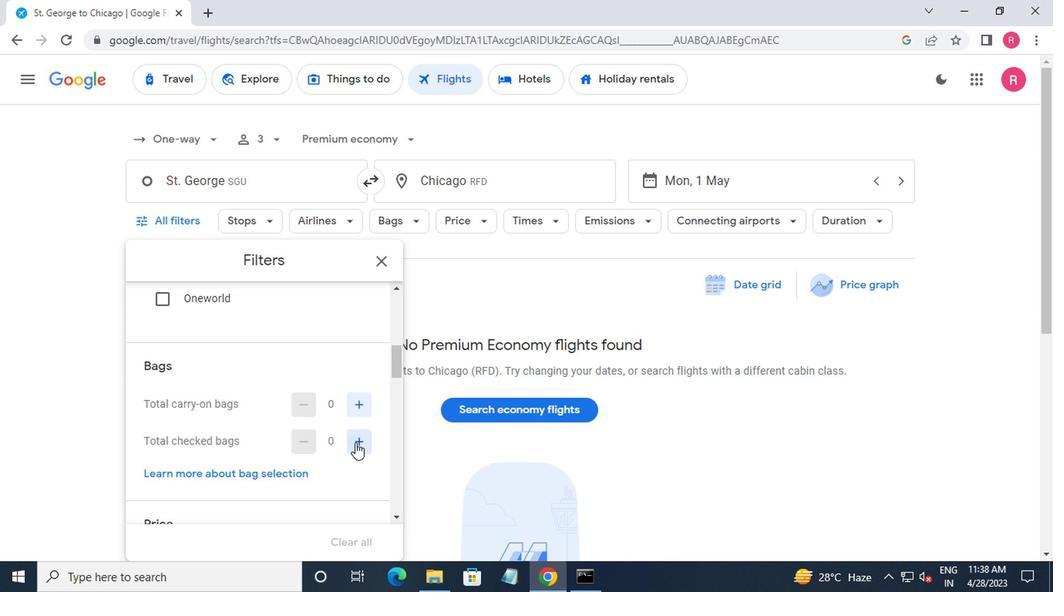 
Action: Mouse moved to (354, 445)
Screenshot: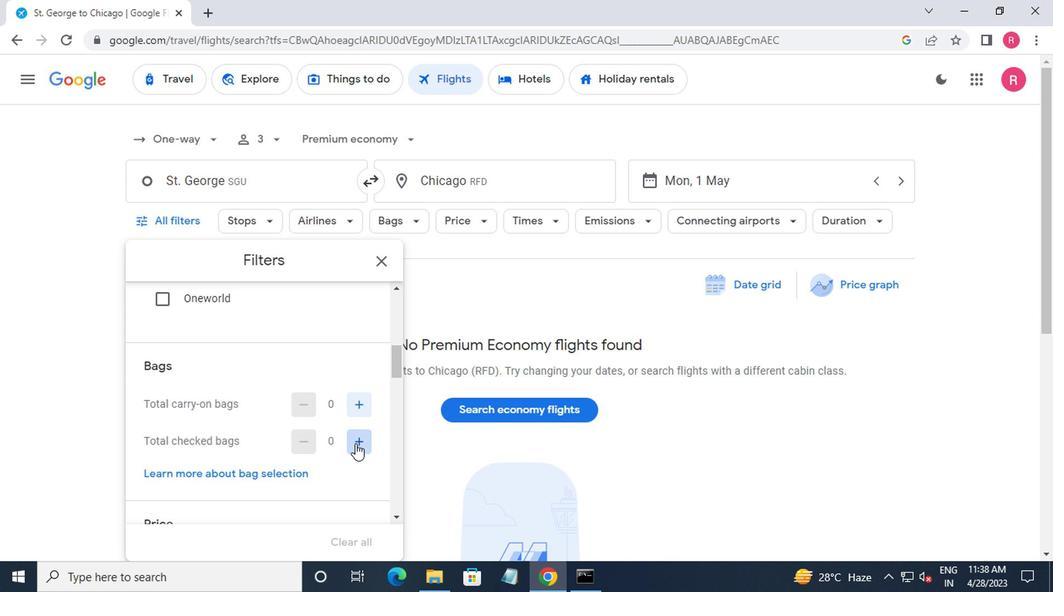 
Action: Mouse pressed left at (354, 445)
Screenshot: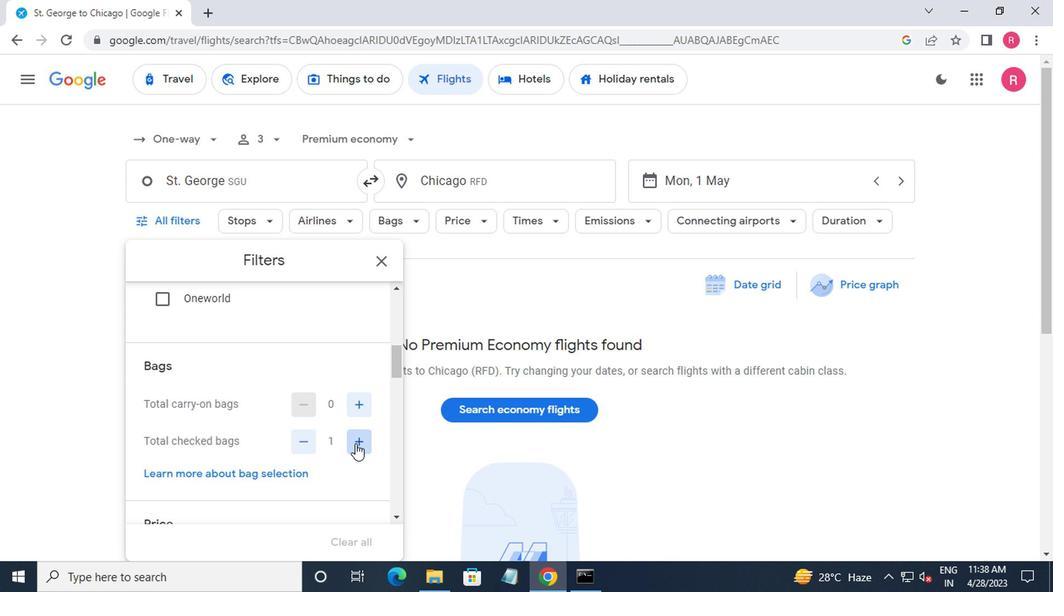 
Action: Mouse pressed left at (354, 445)
Screenshot: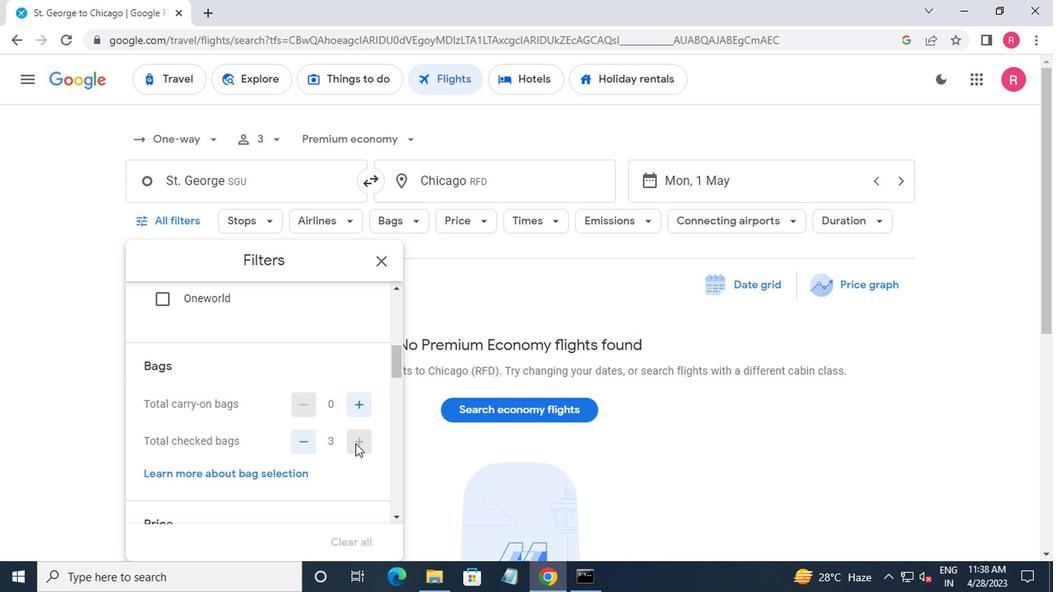
Action: Mouse pressed left at (354, 445)
Screenshot: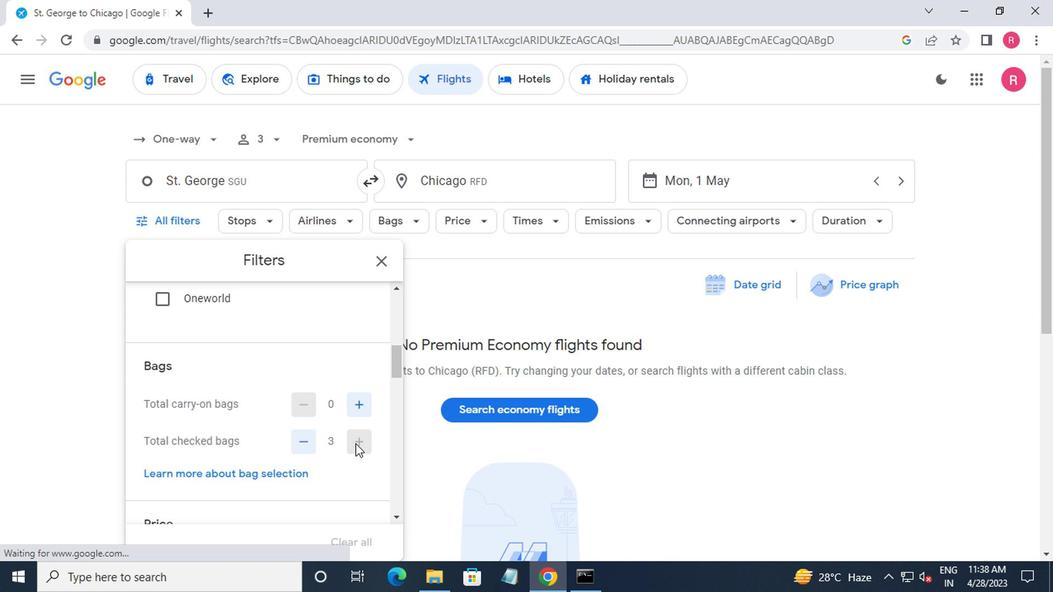
Action: Mouse moved to (353, 447)
Screenshot: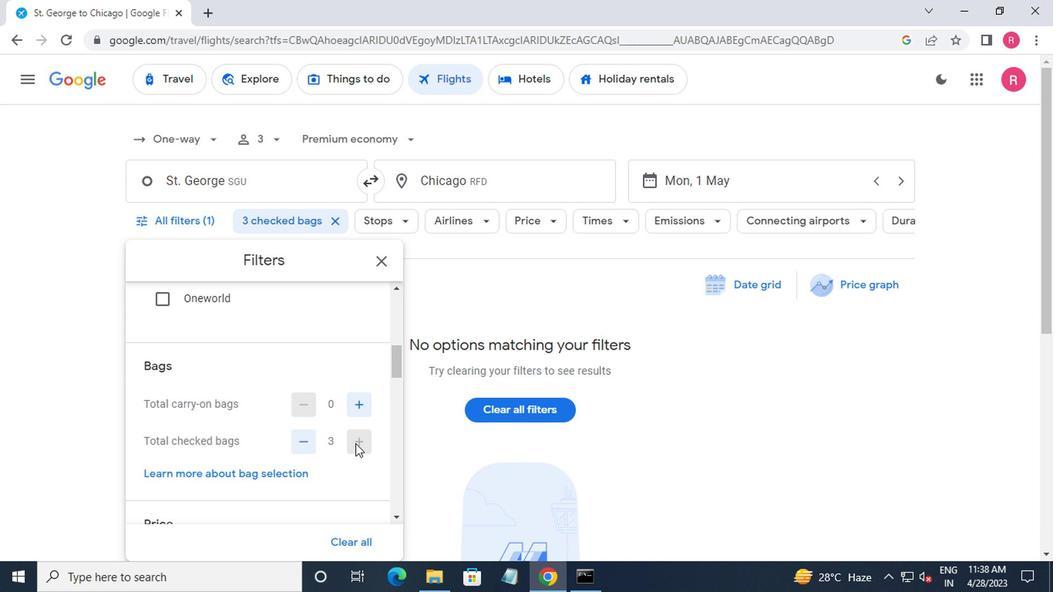 
Action: Mouse scrolled (353, 446) with delta (0, -1)
Screenshot: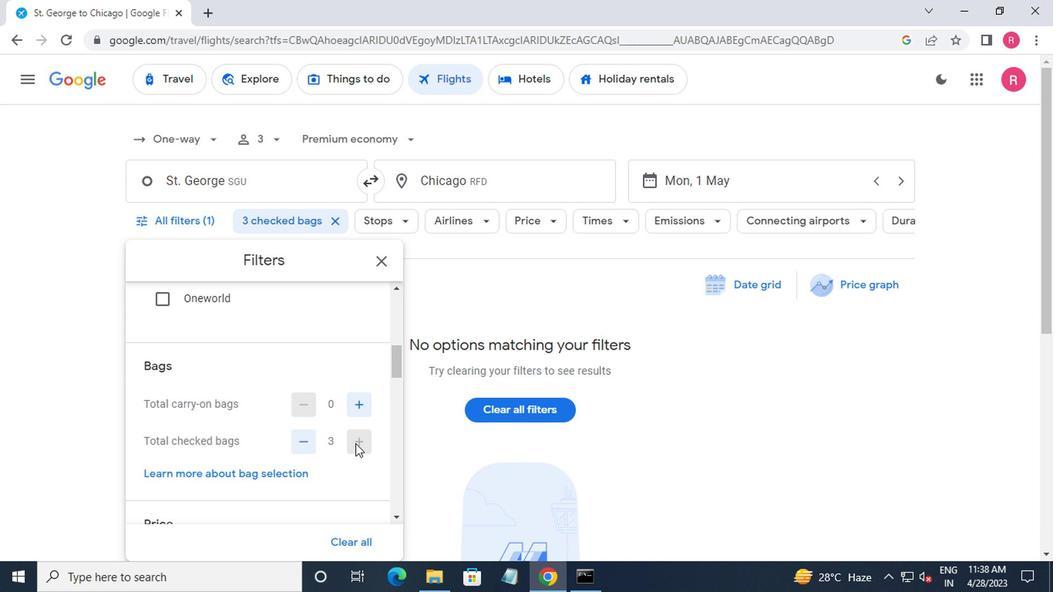 
Action: Mouse scrolled (353, 446) with delta (0, -1)
Screenshot: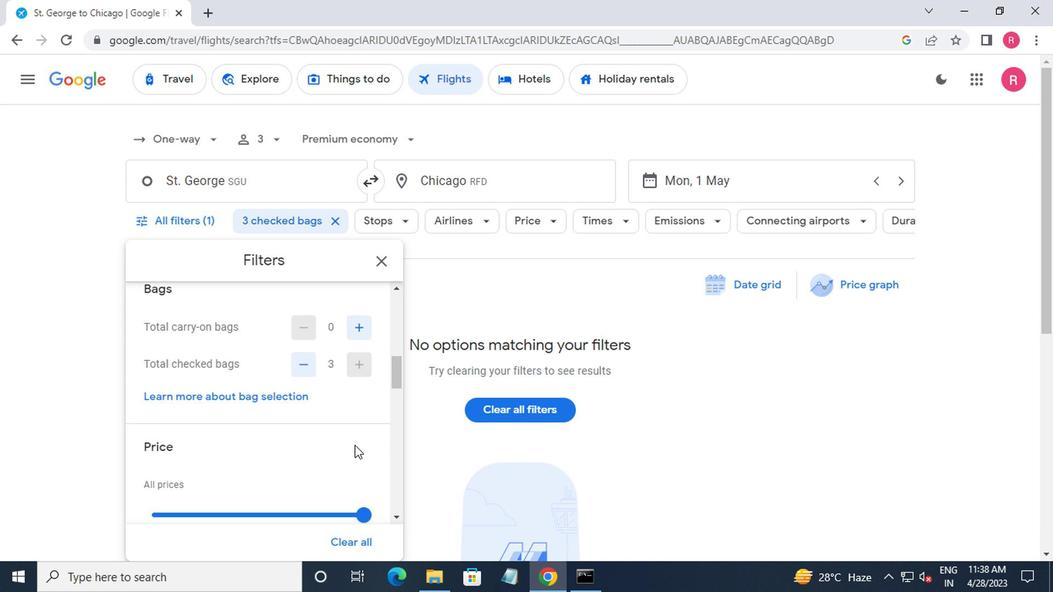 
Action: Mouse moved to (357, 441)
Screenshot: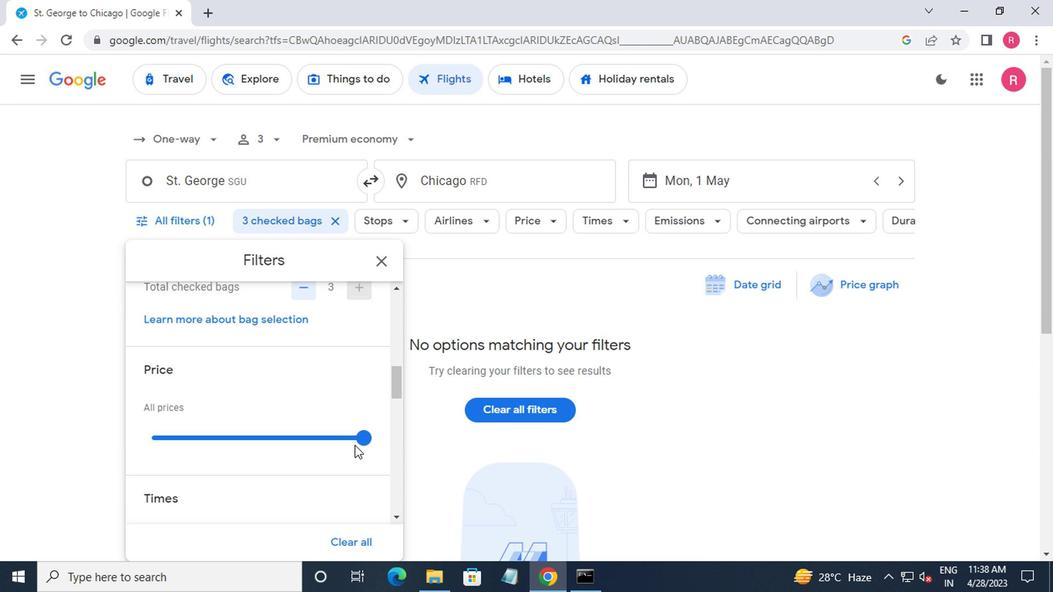 
Action: Mouse pressed left at (357, 441)
Screenshot: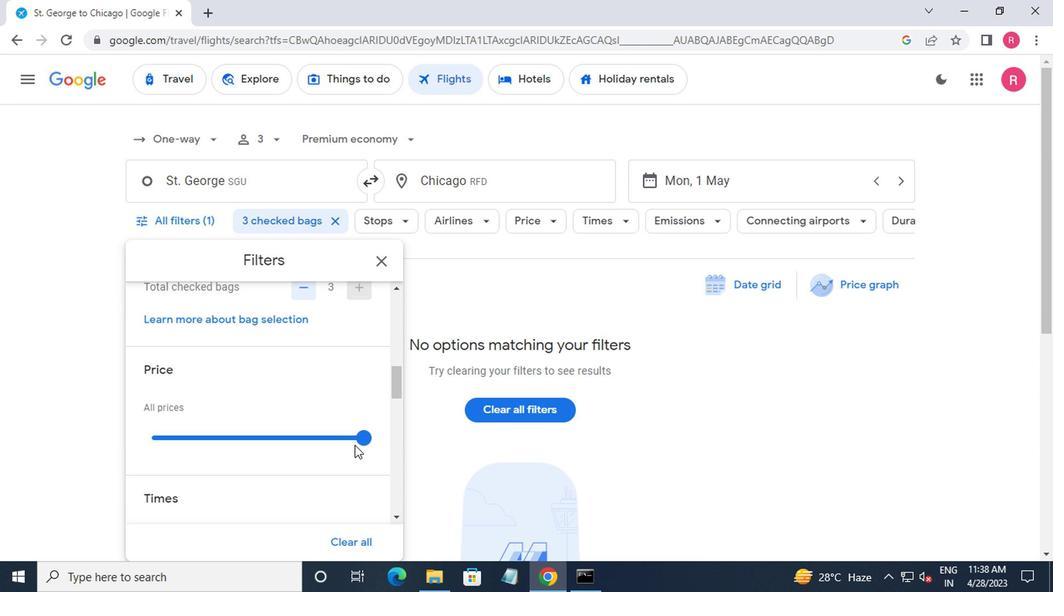 
Action: Mouse moved to (349, 447)
Screenshot: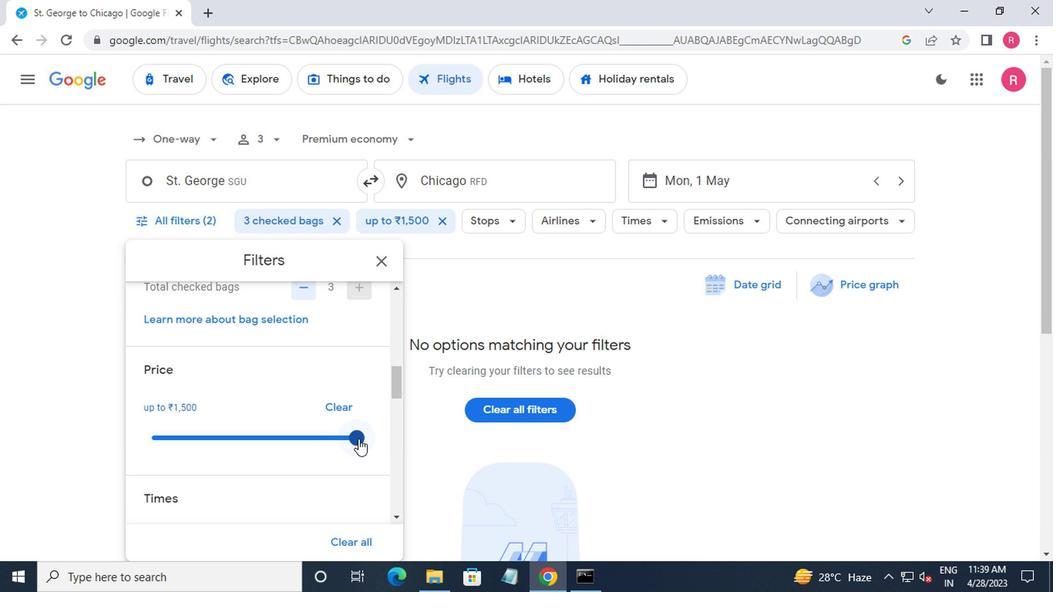 
Action: Mouse scrolled (349, 446) with delta (0, -1)
Screenshot: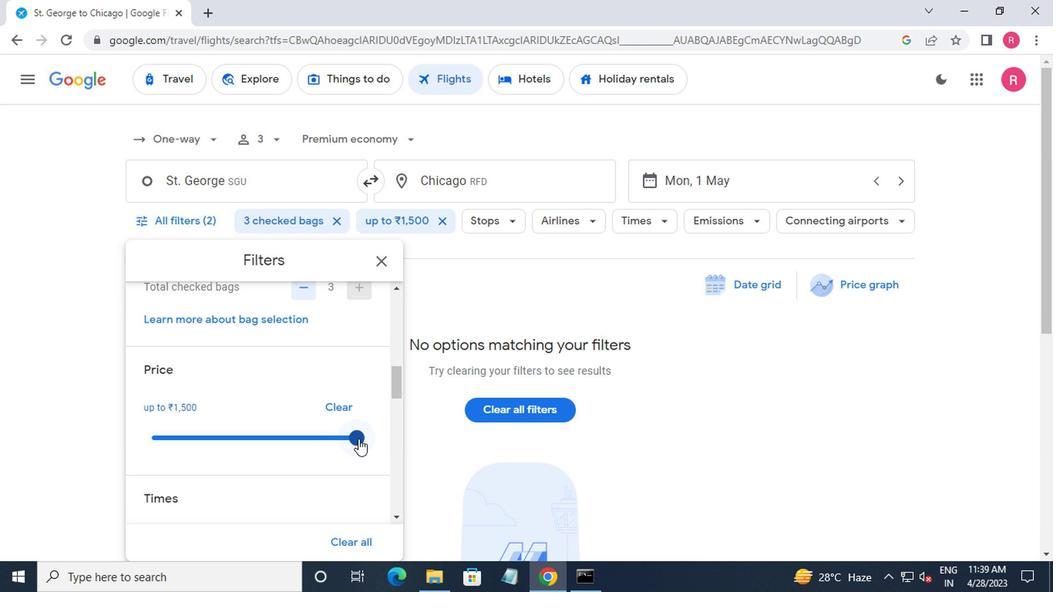 
Action: Mouse moved to (345, 451)
Screenshot: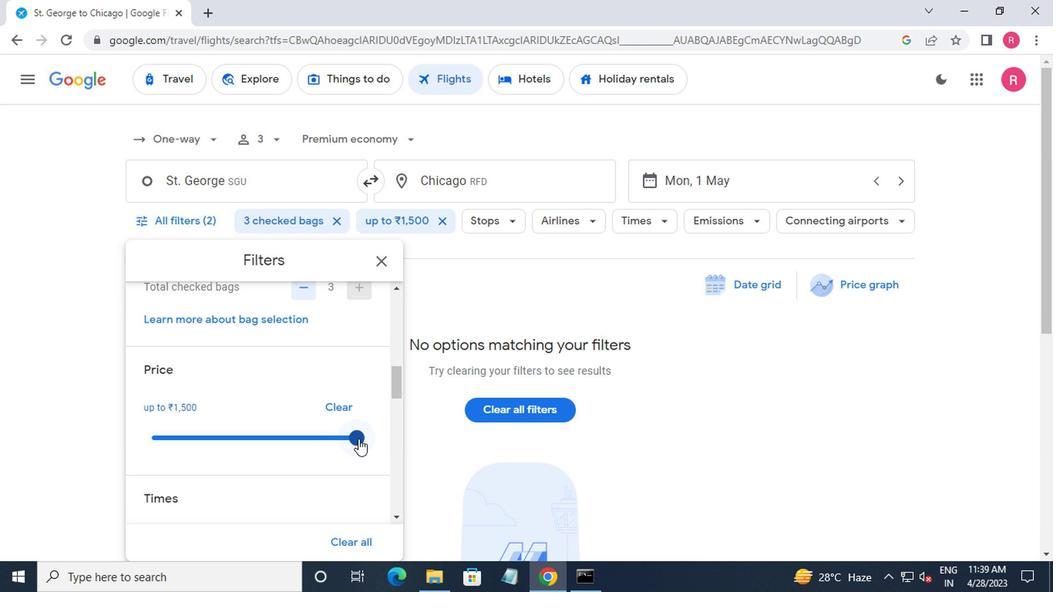
Action: Mouse scrolled (345, 450) with delta (0, -1)
Screenshot: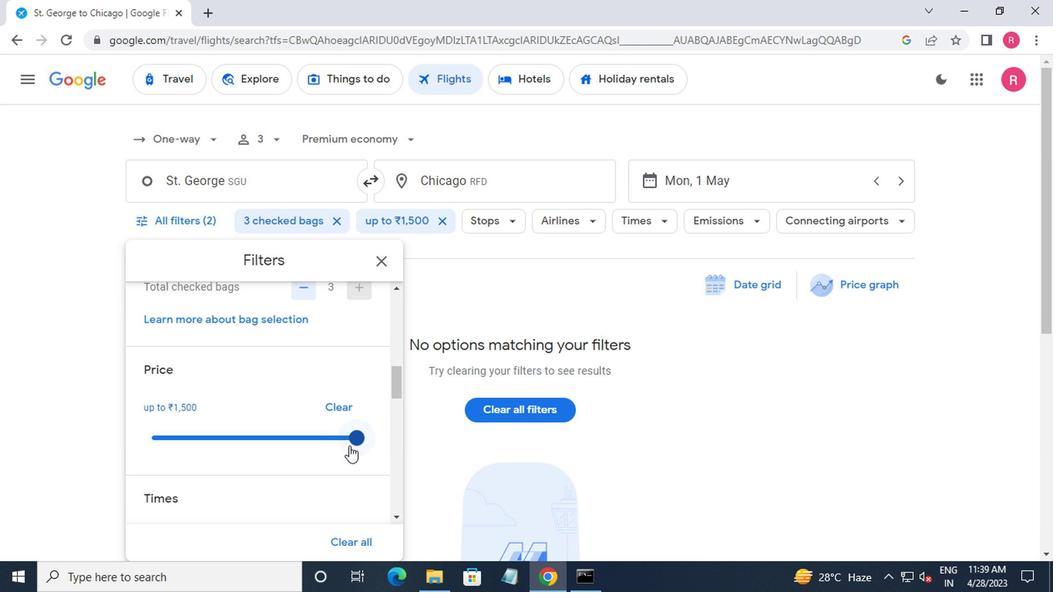 
Action: Mouse moved to (152, 460)
Screenshot: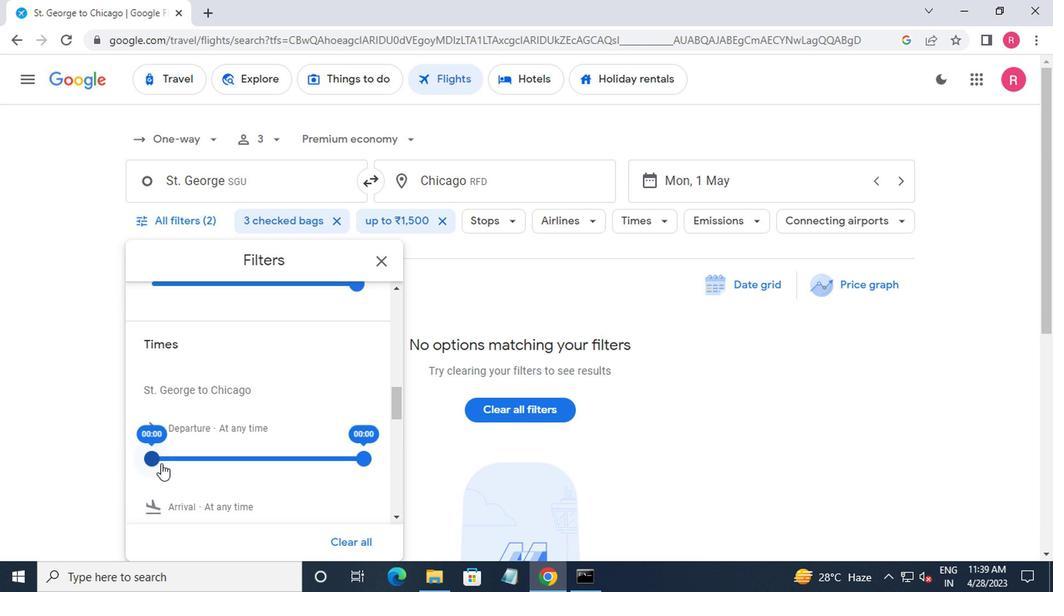 
Action: Mouse pressed left at (152, 460)
Screenshot: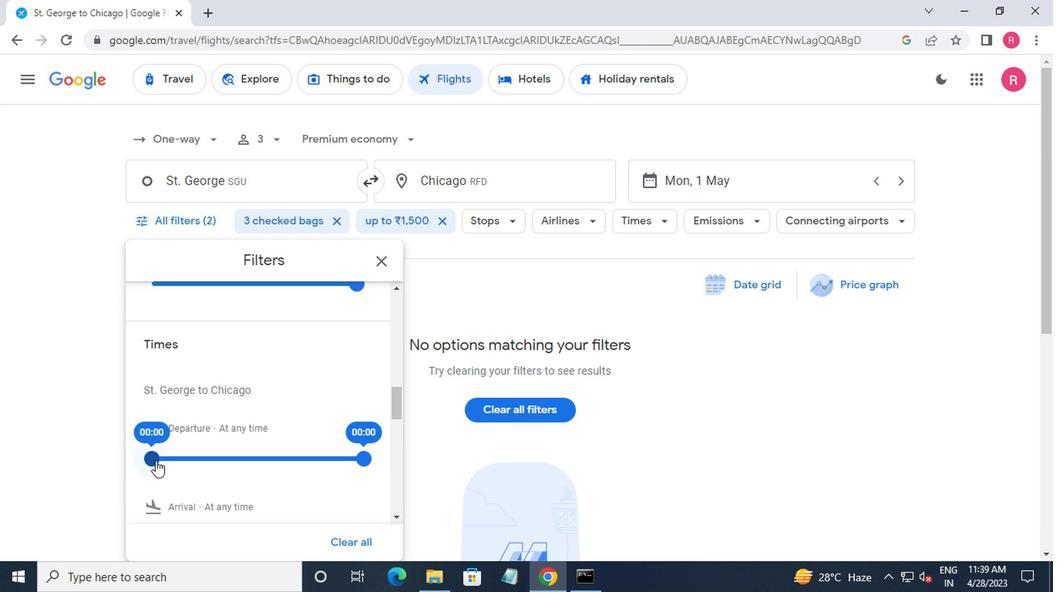 
Action: Mouse moved to (361, 465)
Screenshot: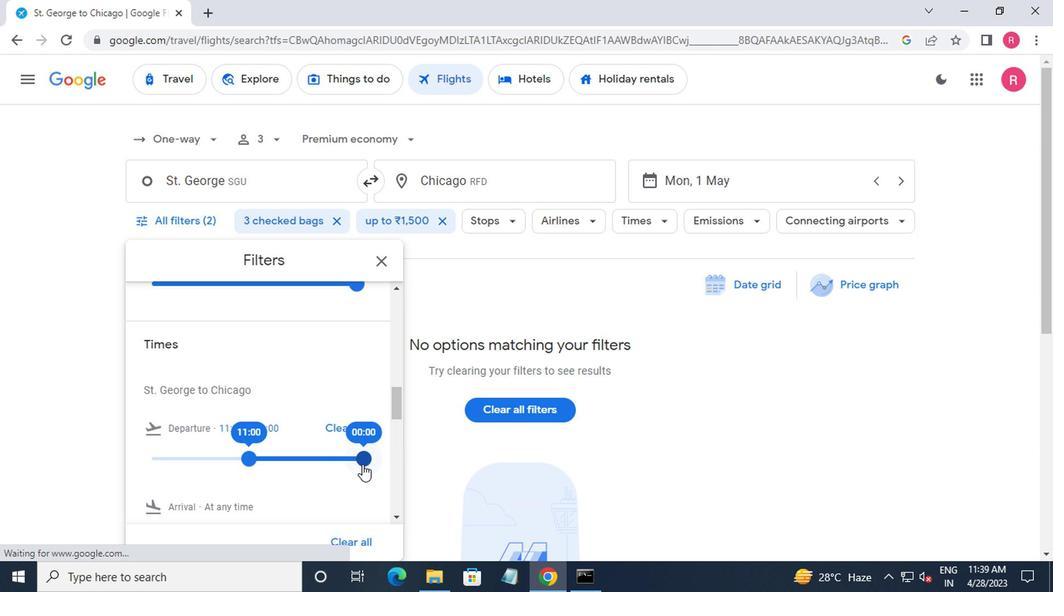 
Action: Mouse pressed left at (361, 465)
Screenshot: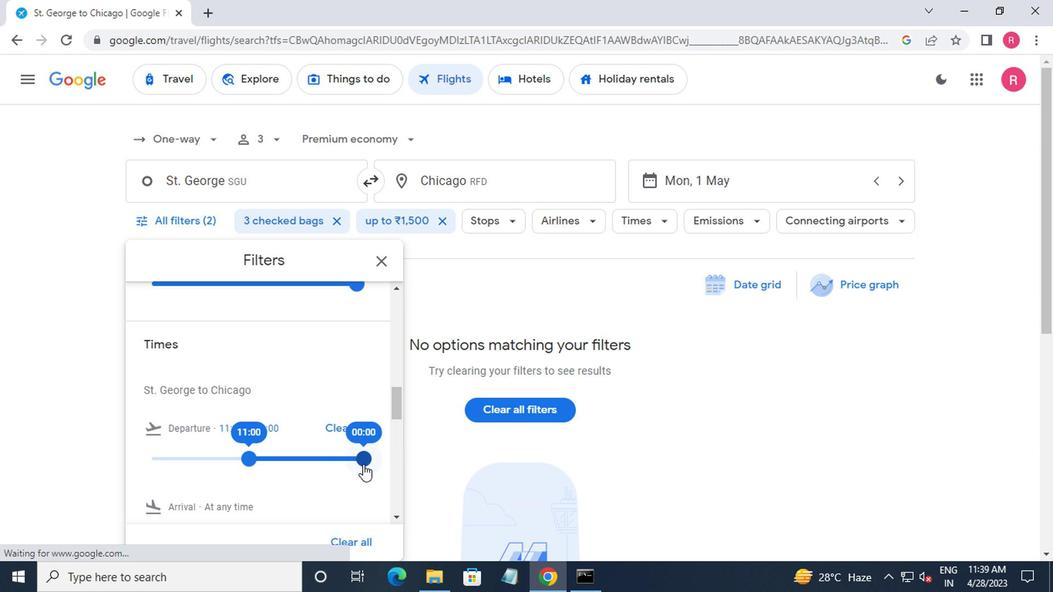 
Action: Mouse moved to (384, 268)
Screenshot: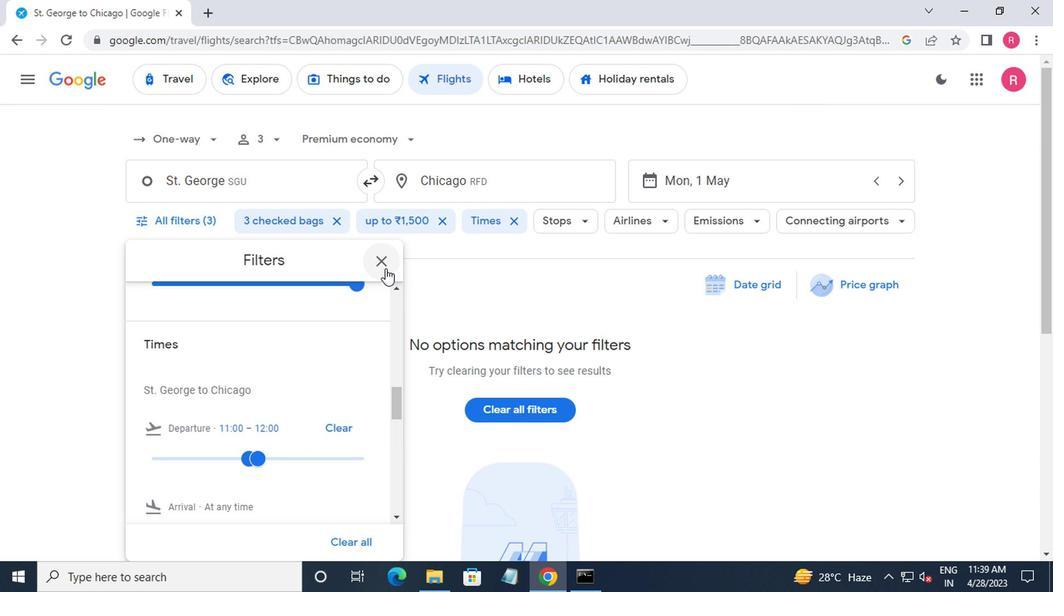 
Action: Mouse pressed left at (384, 268)
Screenshot: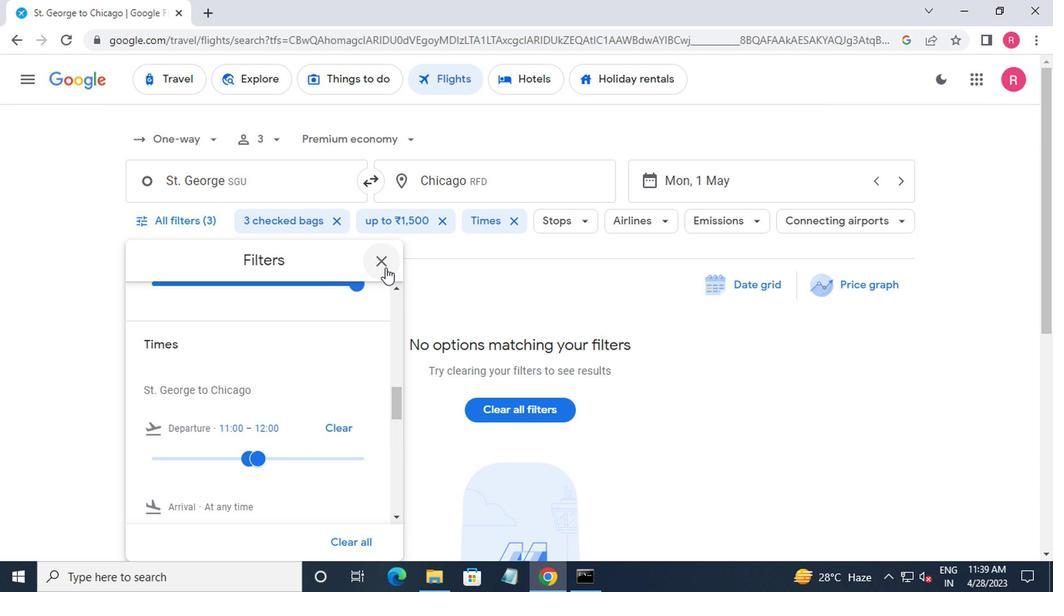 
